 Task: Research Airbnb properties in Malard, Iran from 5th December, 2023 to 13th December, 2023 for 6 adults.3 bedrooms having 3 beds and 3 bathrooms. Property type can be house. Booking option can be shelf check-in. Look for 5 properties as per requirement.
Action: Mouse moved to (477, 100)
Screenshot: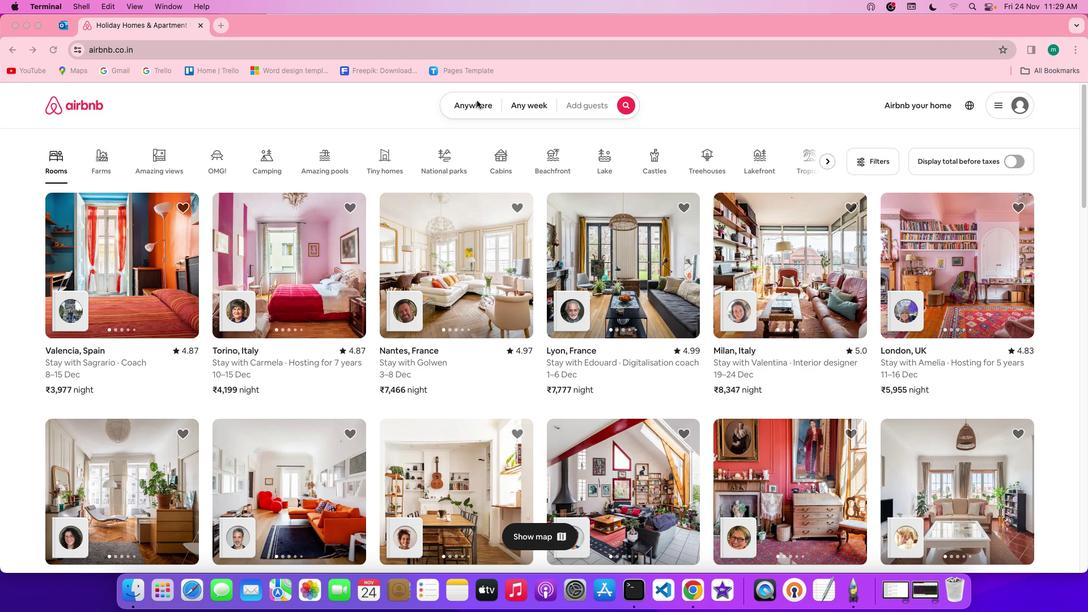 
Action: Mouse pressed left at (477, 100)
Screenshot: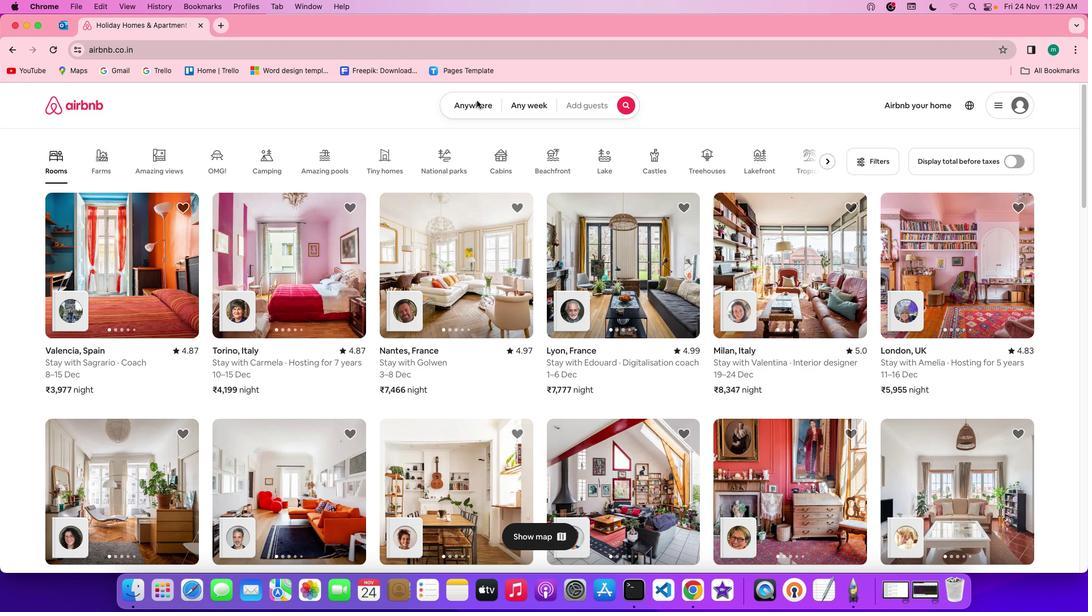 
Action: Mouse pressed left at (477, 100)
Screenshot: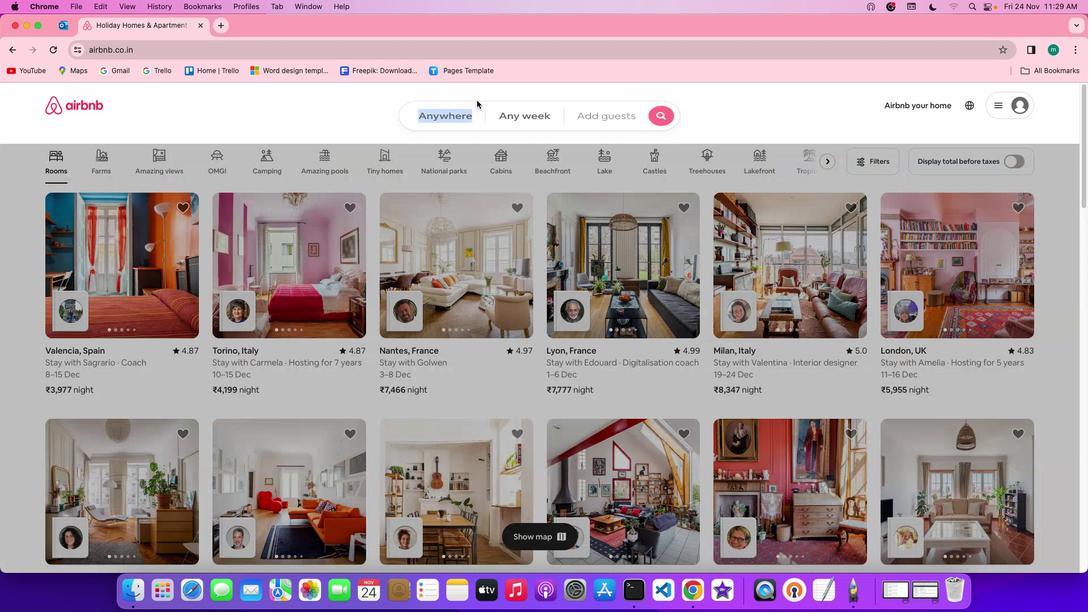 
Action: Mouse moved to (372, 150)
Screenshot: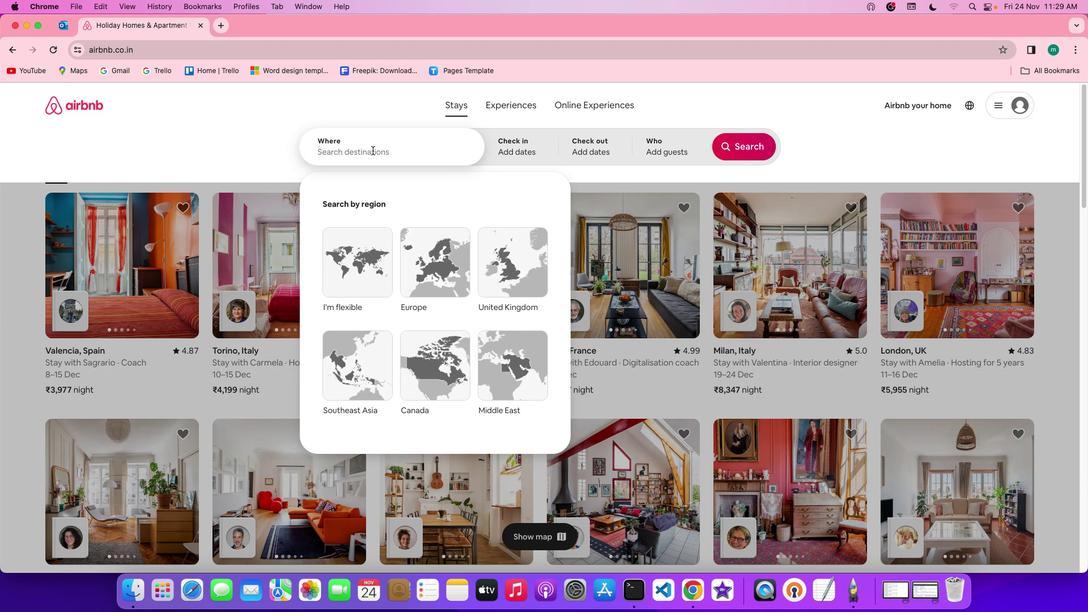 
Action: Mouse pressed left at (372, 150)
Screenshot: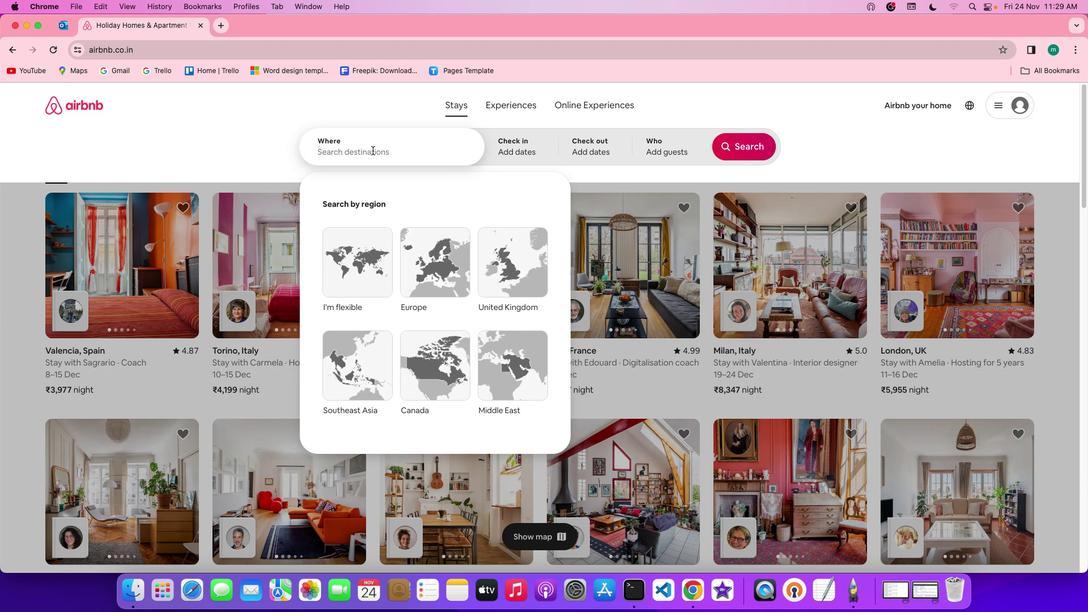 
Action: Key pressed Key.shift'M''a''l''a''r''d''.'Key.backspace','Key.spaceKey.shift'i''r''a''n'
Screenshot: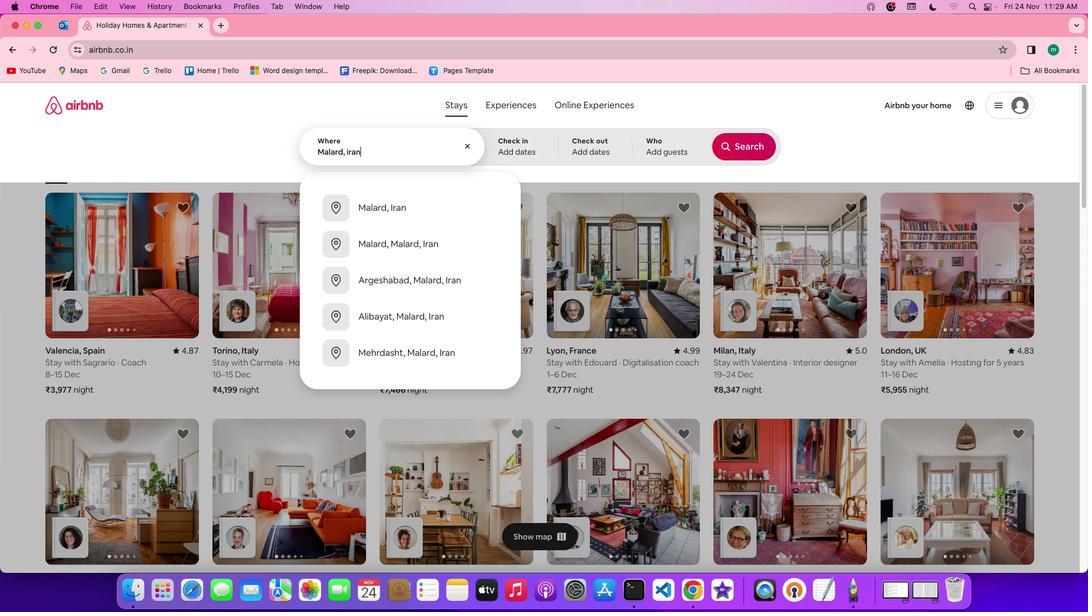 
Action: Mouse moved to (526, 140)
Screenshot: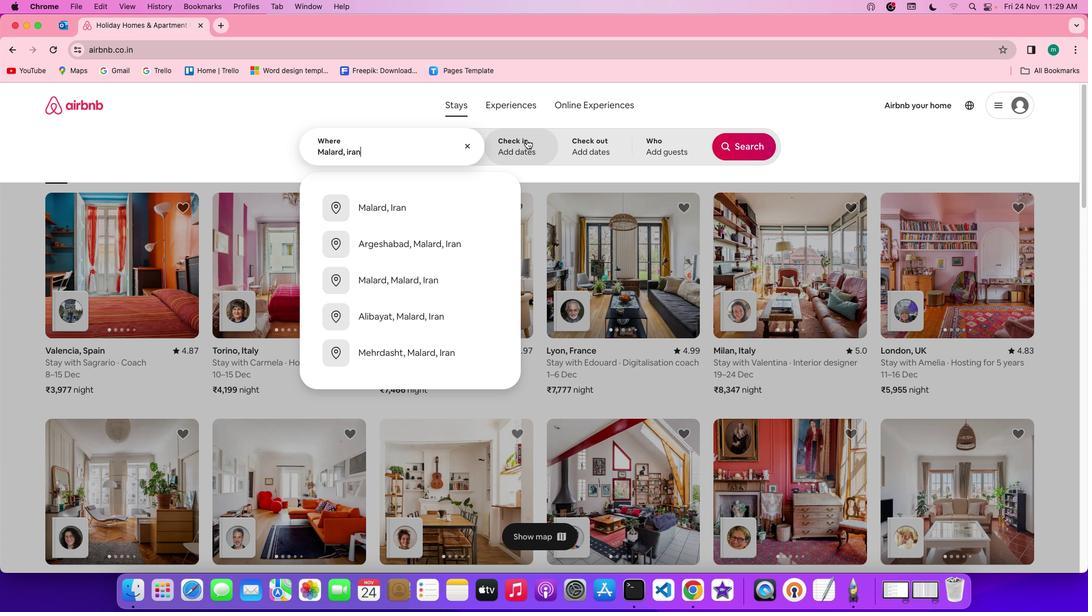
Action: Mouse pressed left at (526, 140)
Screenshot: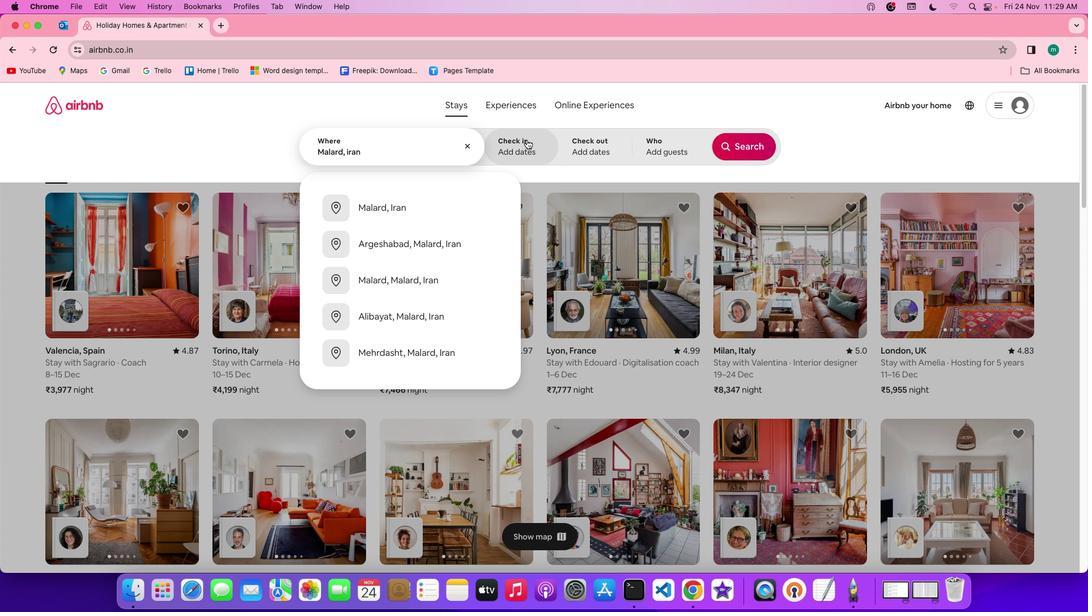 
Action: Mouse moved to (632, 315)
Screenshot: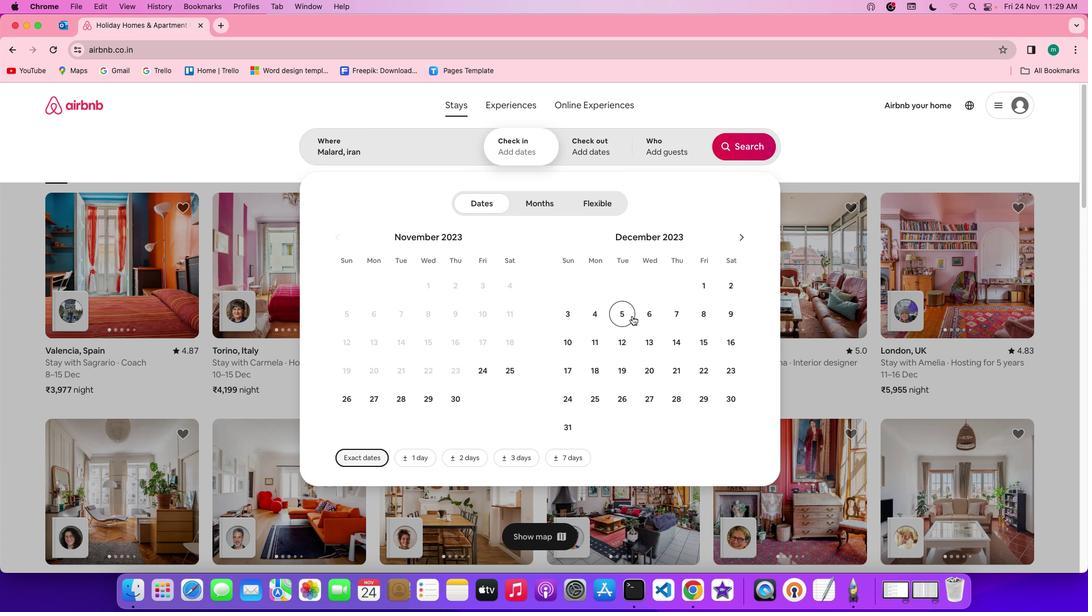 
Action: Mouse pressed left at (632, 315)
Screenshot: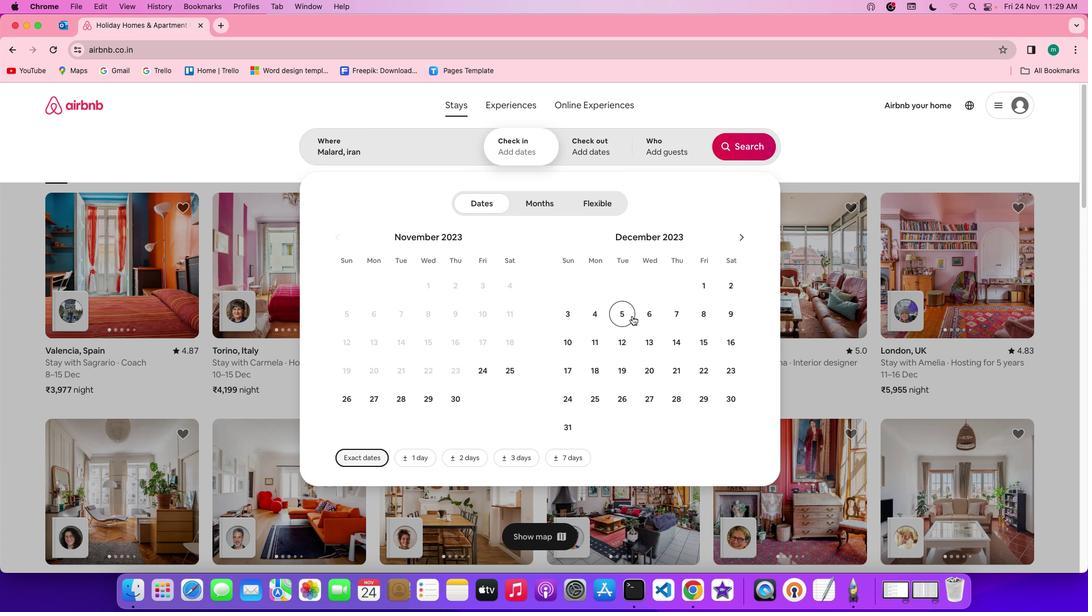 
Action: Mouse moved to (658, 345)
Screenshot: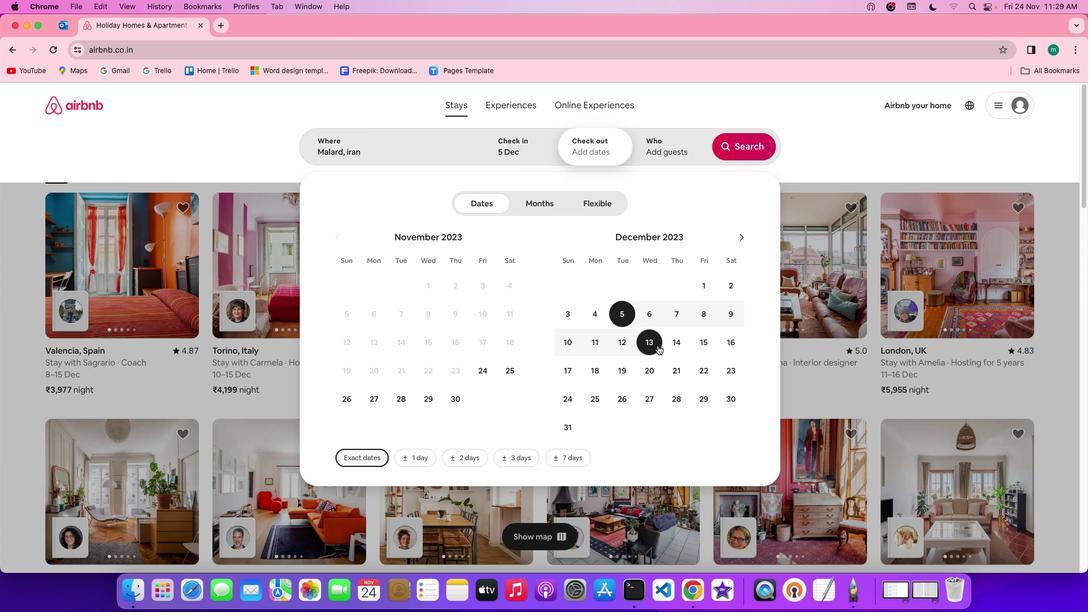 
Action: Mouse pressed left at (658, 345)
Screenshot: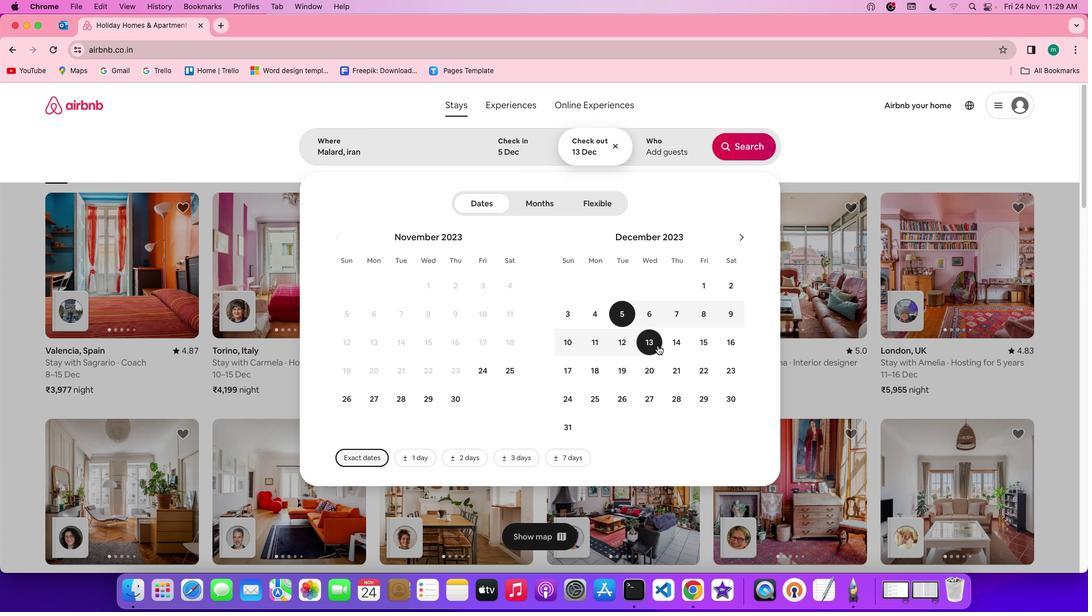 
Action: Mouse moved to (658, 144)
Screenshot: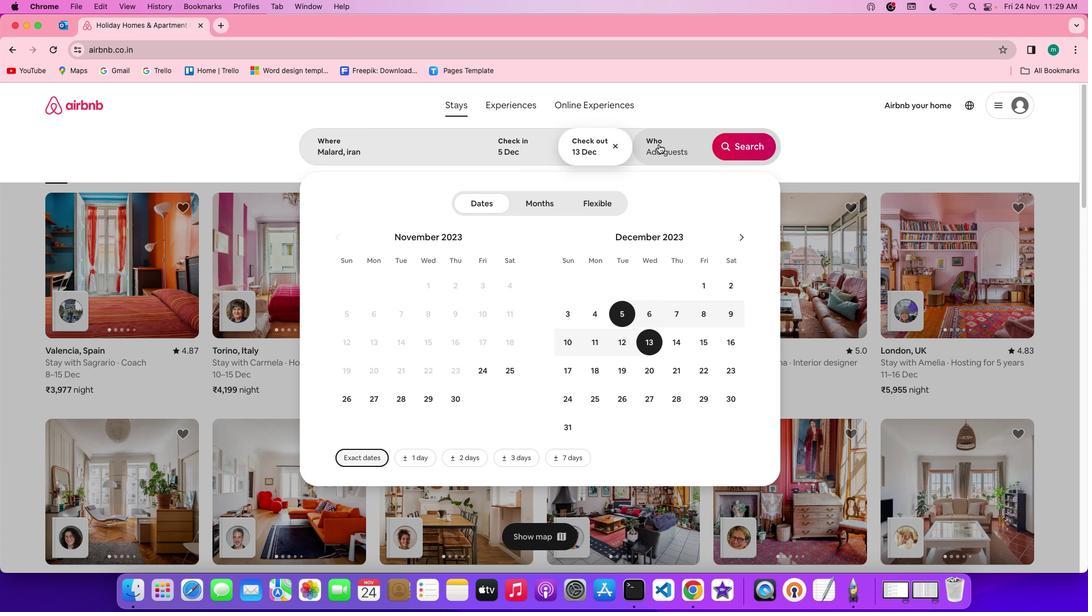 
Action: Mouse pressed left at (658, 144)
Screenshot: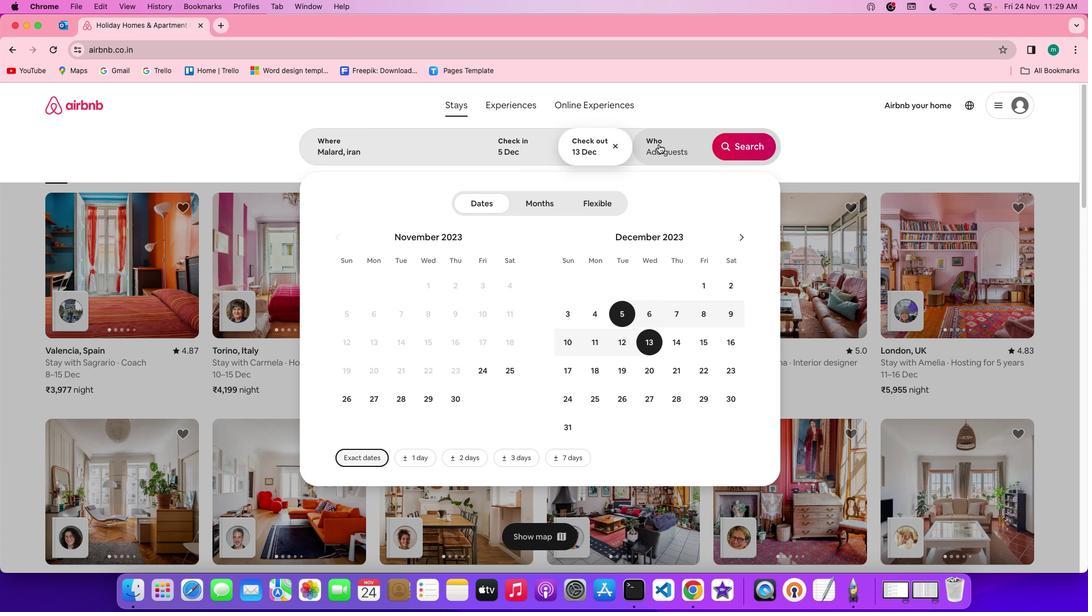 
Action: Mouse moved to (751, 208)
Screenshot: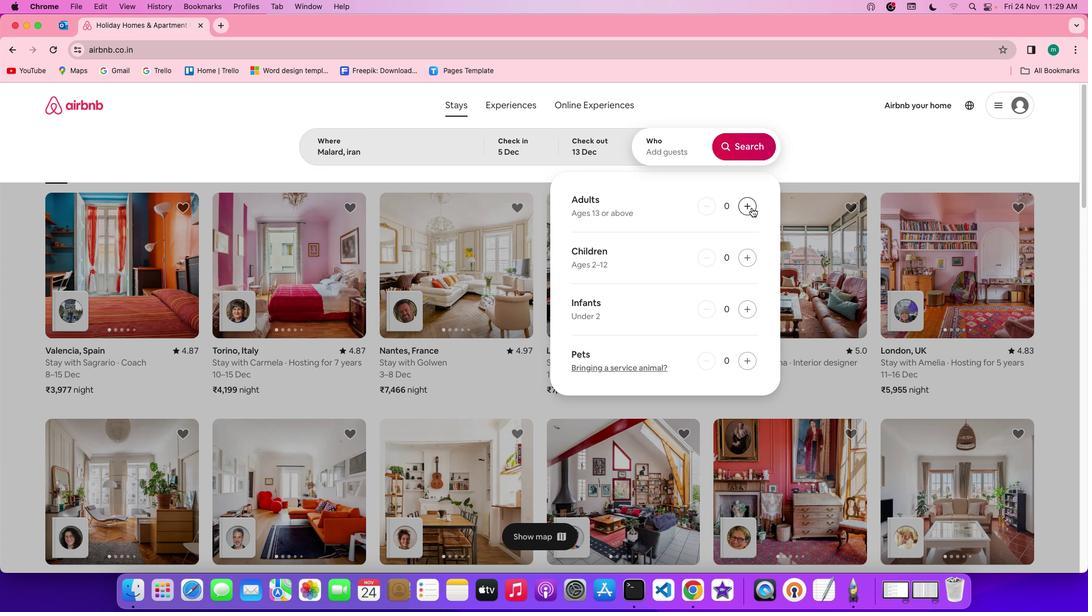 
Action: Mouse pressed left at (751, 208)
Screenshot: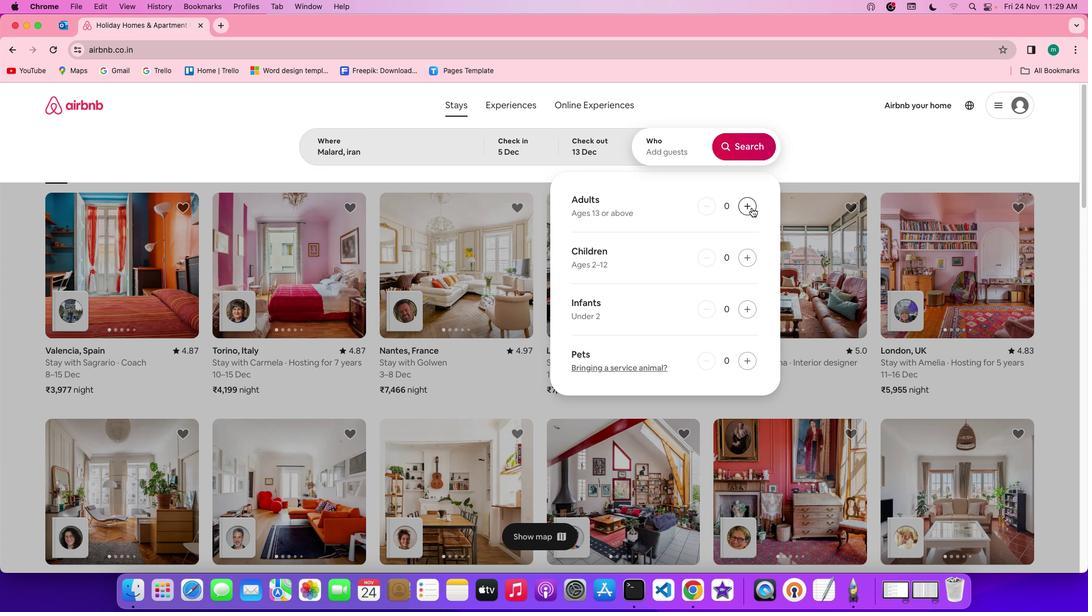 
Action: Mouse pressed left at (751, 208)
Screenshot: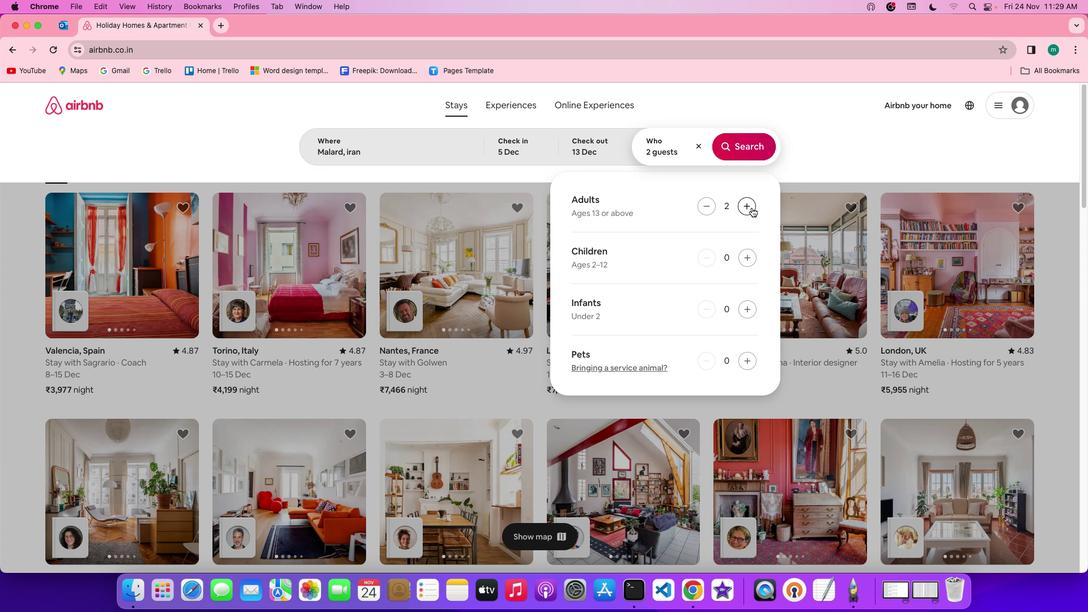 
Action: Mouse pressed left at (751, 208)
Screenshot: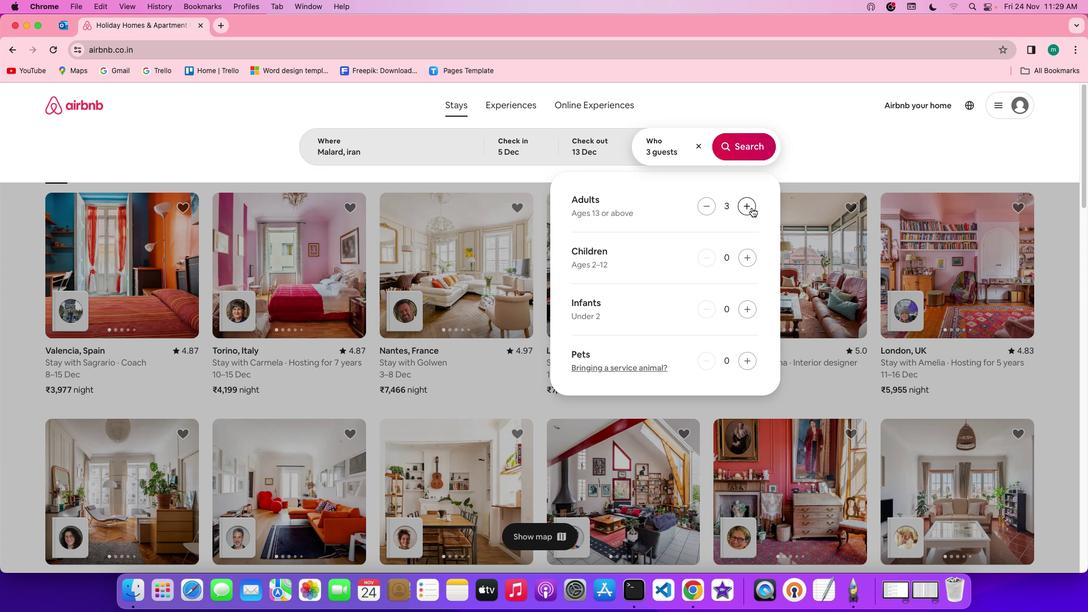
Action: Mouse pressed left at (751, 208)
Screenshot: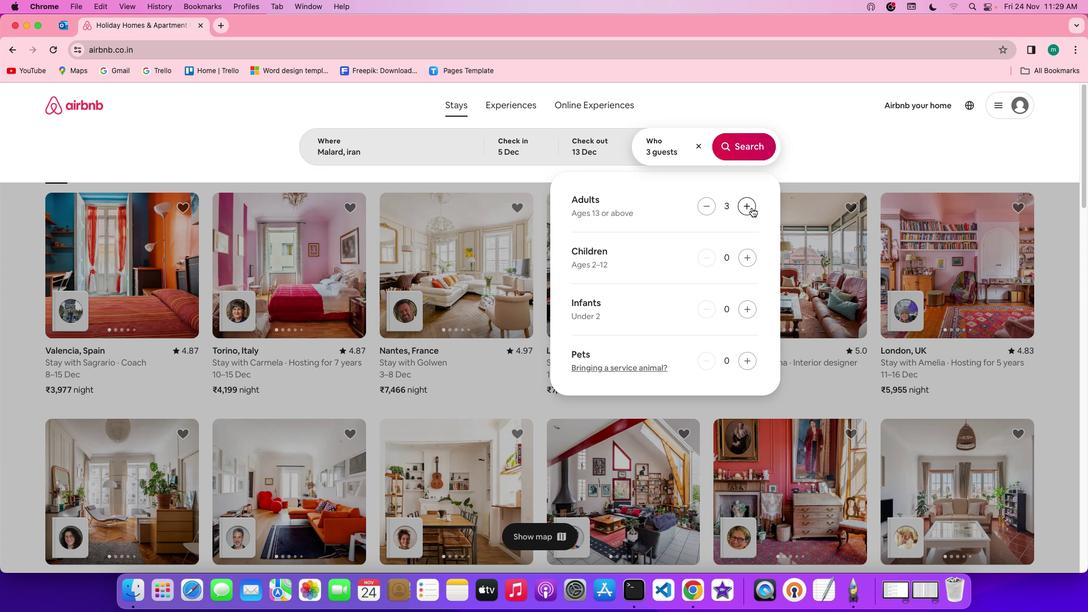
Action: Mouse pressed left at (751, 208)
Screenshot: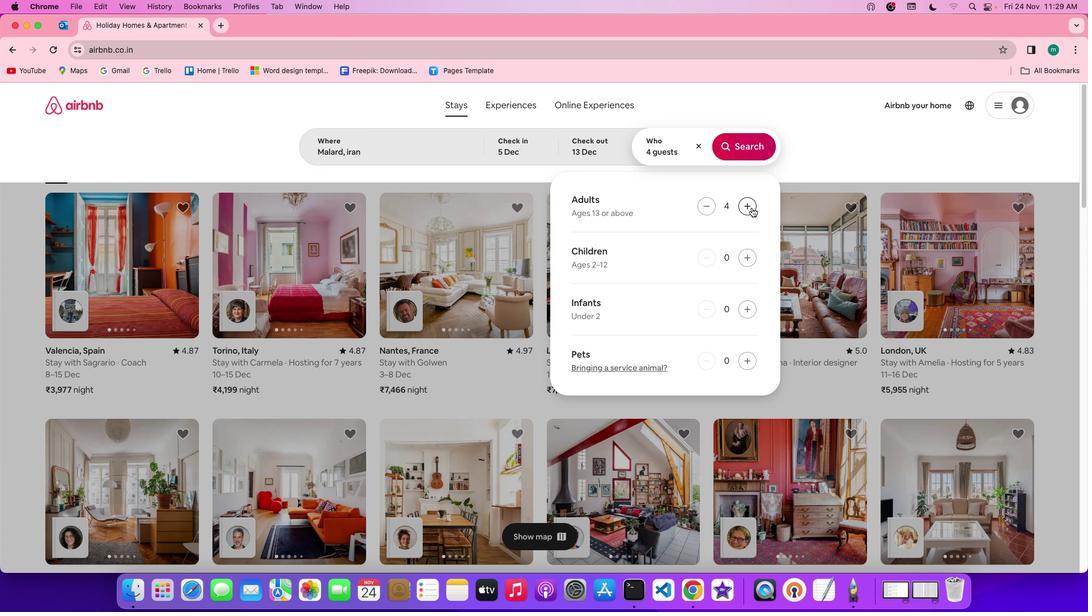 
Action: Mouse pressed left at (751, 208)
Screenshot: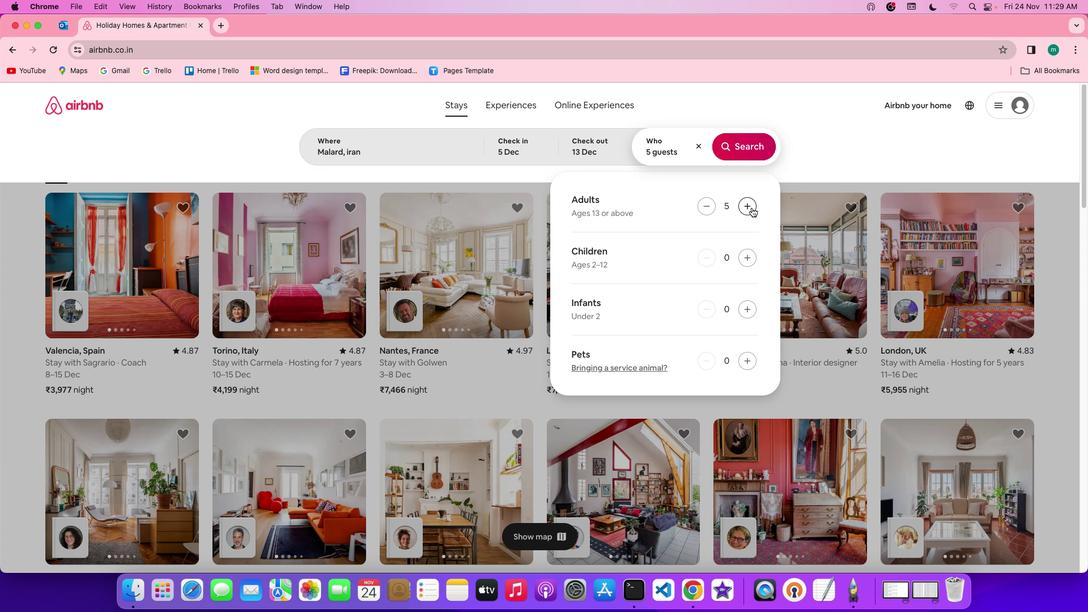
Action: Mouse moved to (744, 142)
Screenshot: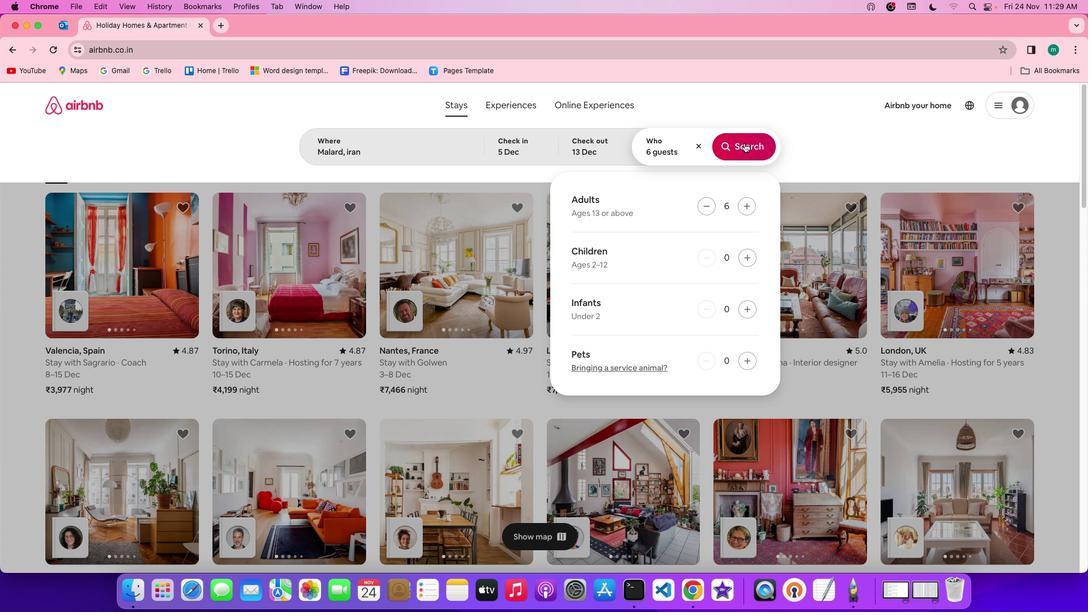 
Action: Mouse pressed left at (744, 142)
Screenshot: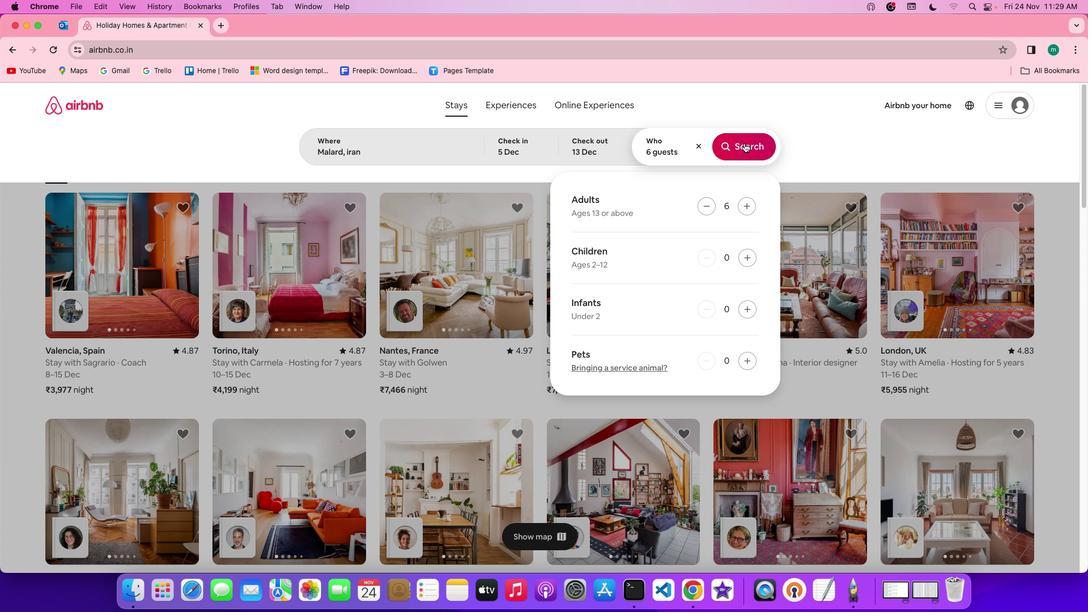 
Action: Mouse moved to (907, 150)
Screenshot: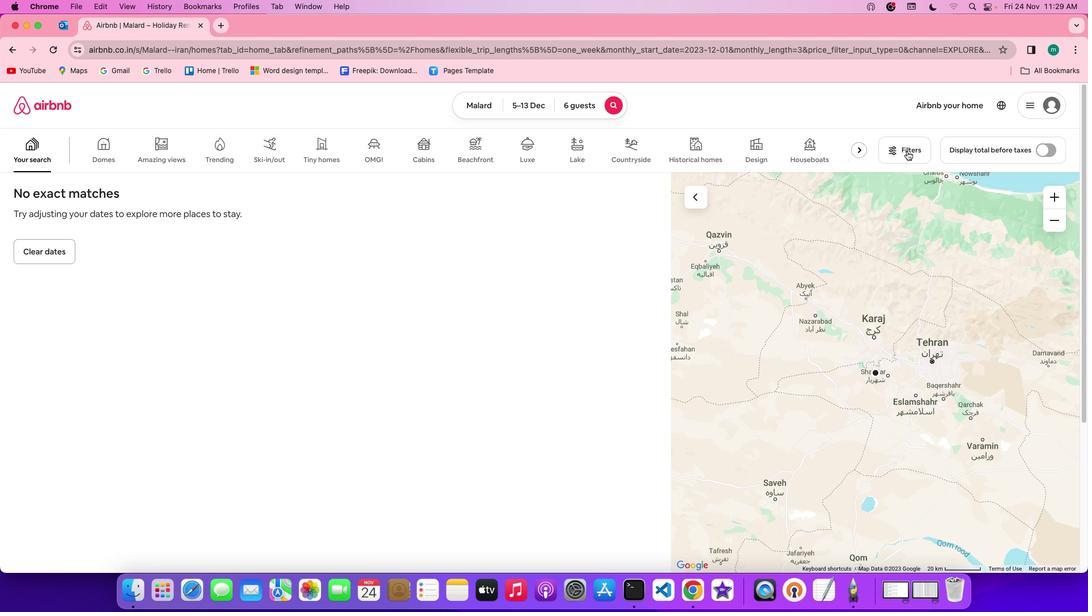 
Action: Mouse pressed left at (907, 150)
Screenshot: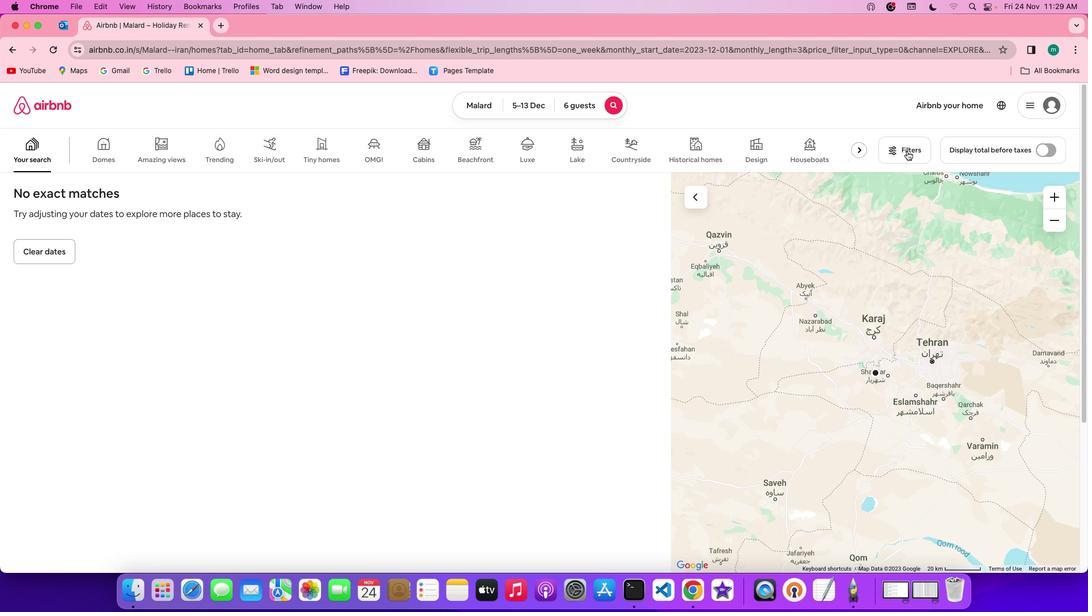 
Action: Mouse moved to (670, 364)
Screenshot: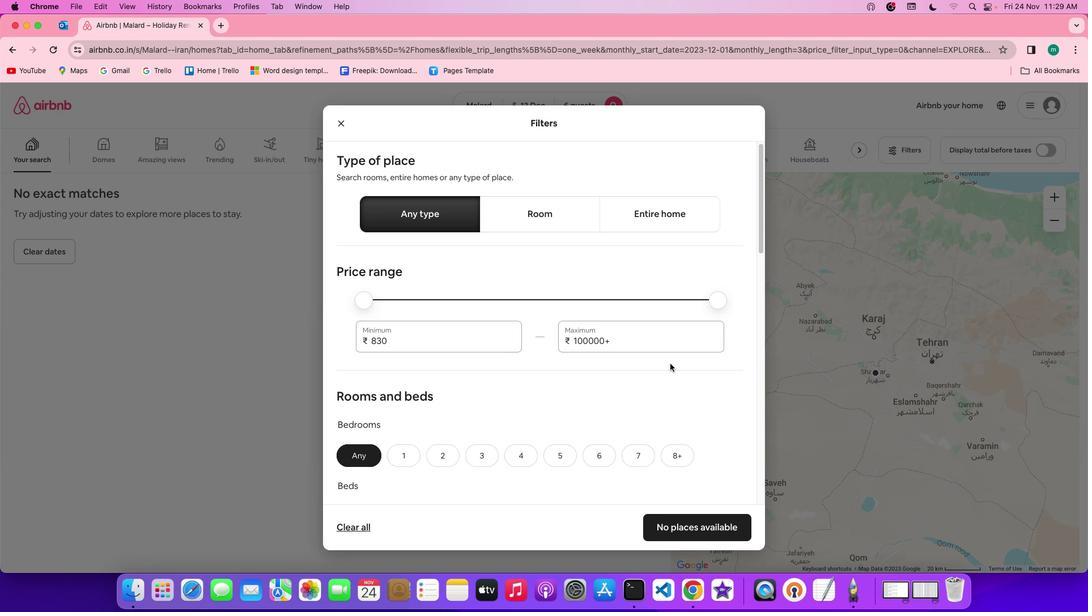 
Action: Mouse scrolled (670, 364) with delta (0, 0)
Screenshot: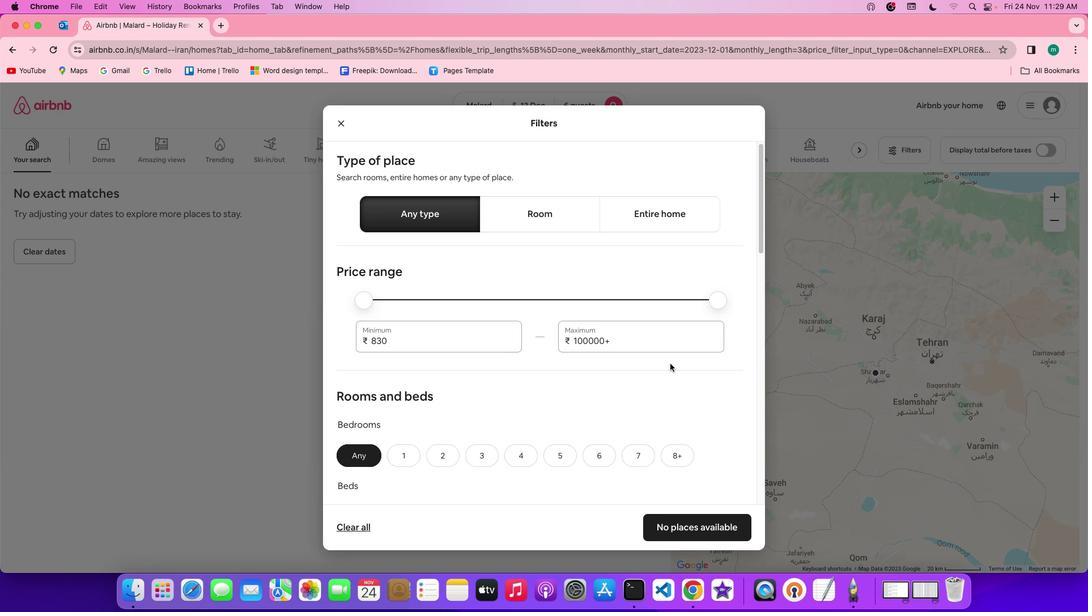 
Action: Mouse moved to (670, 364)
Screenshot: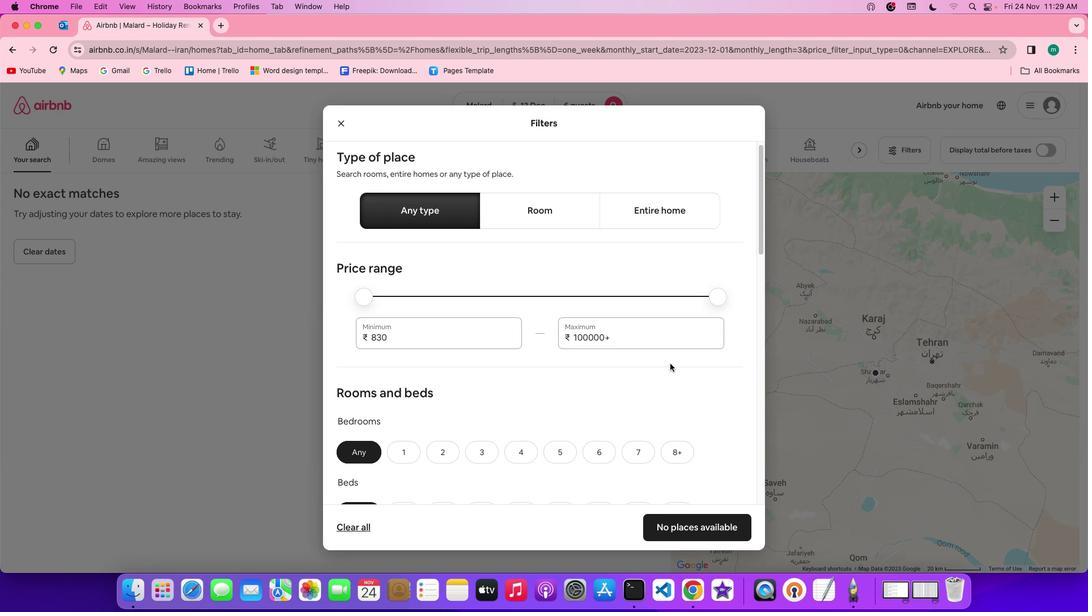 
Action: Mouse scrolled (670, 364) with delta (0, 0)
Screenshot: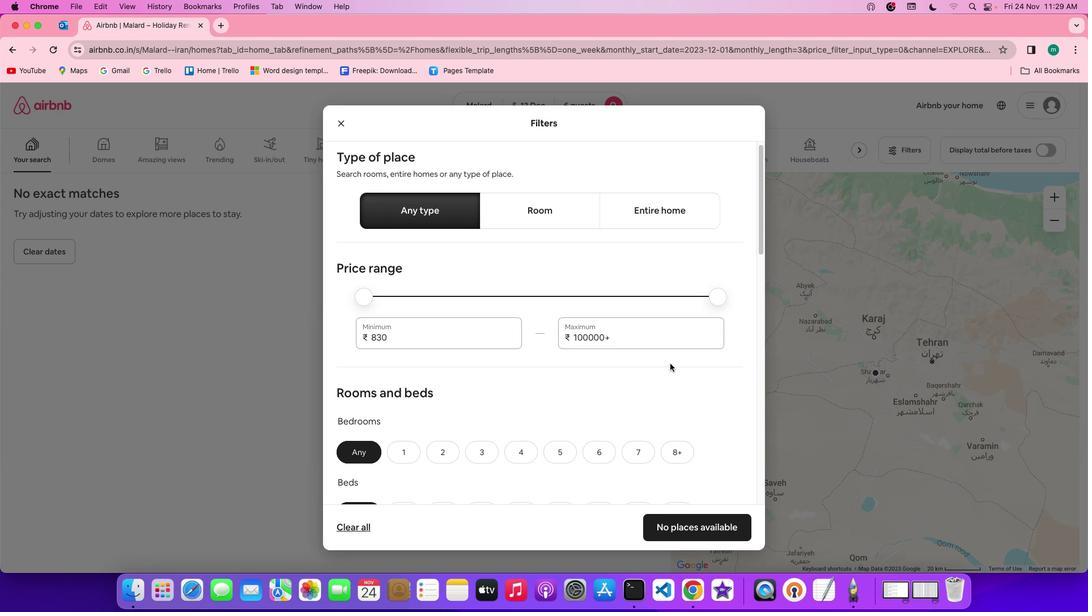 
Action: Mouse scrolled (670, 364) with delta (0, -1)
Screenshot: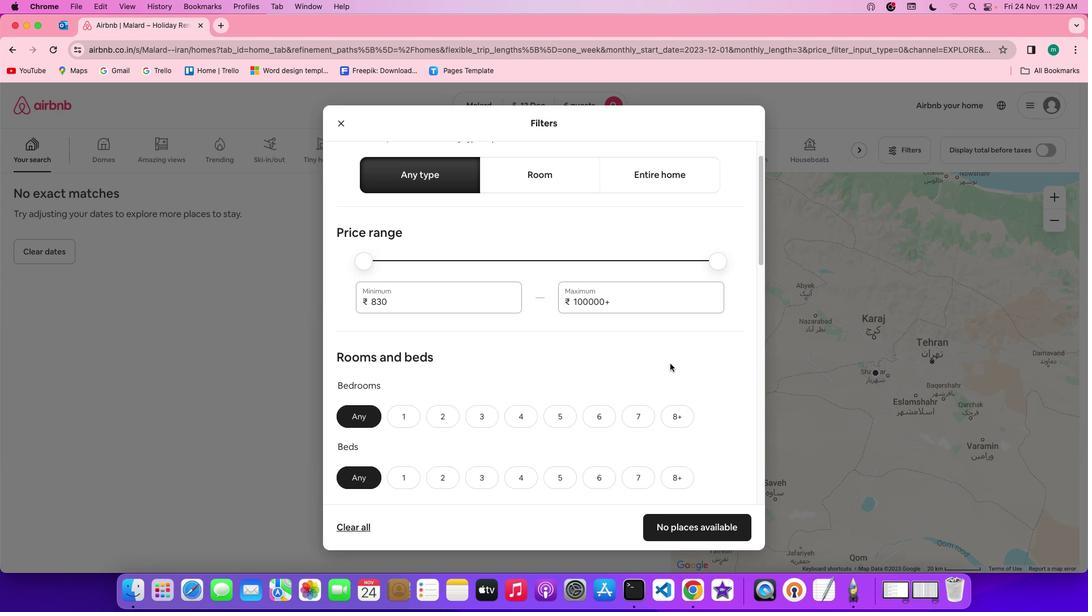 
Action: Mouse scrolled (670, 364) with delta (0, -2)
Screenshot: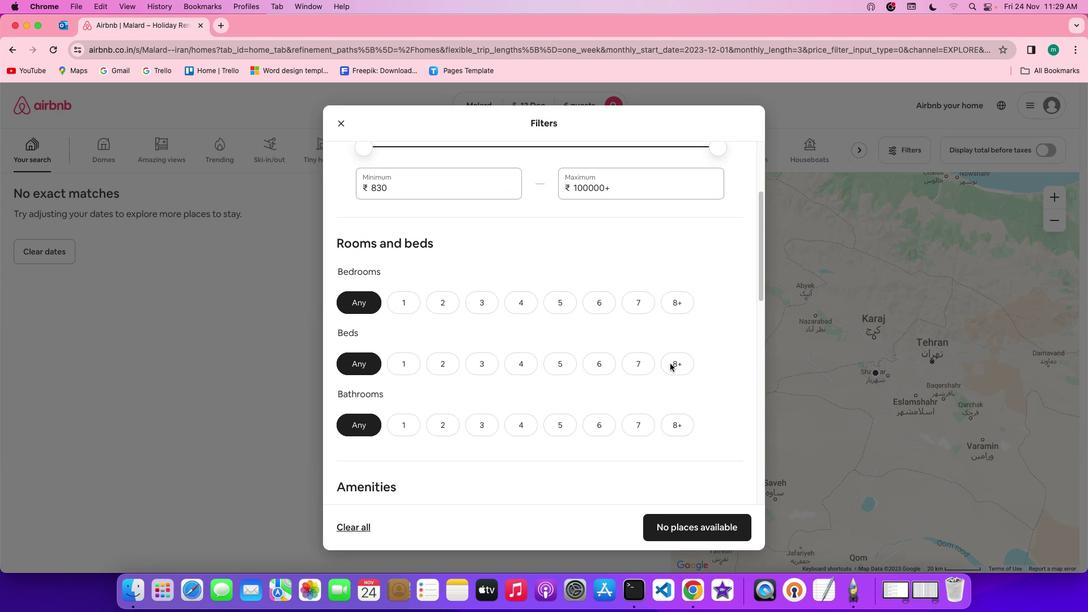 
Action: Mouse scrolled (670, 364) with delta (0, -1)
Screenshot: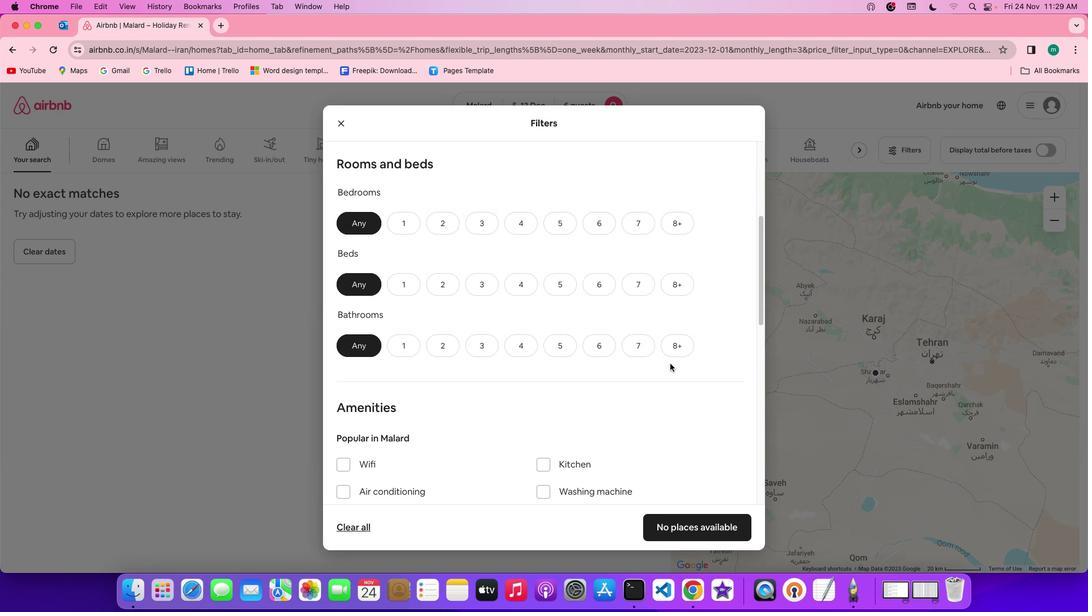 
Action: Mouse moved to (488, 187)
Screenshot: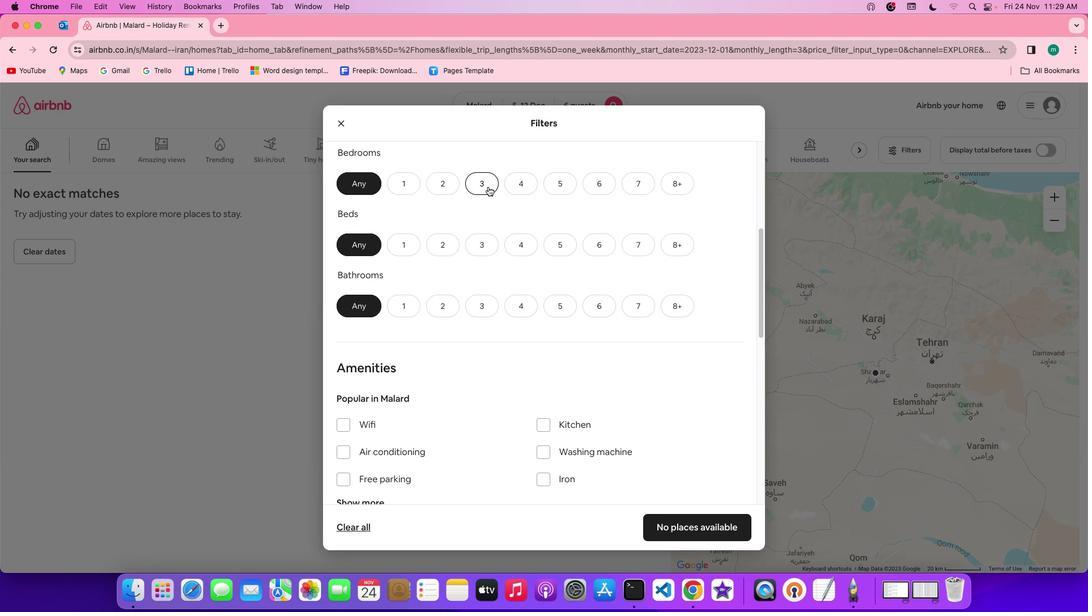 
Action: Mouse pressed left at (488, 187)
Screenshot: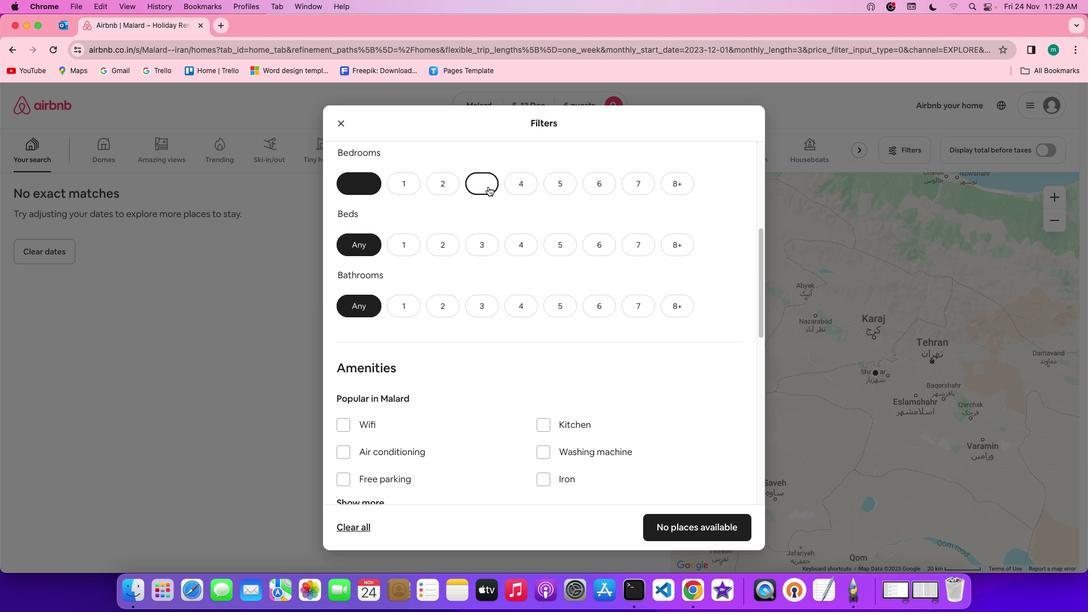 
Action: Mouse moved to (483, 241)
Screenshot: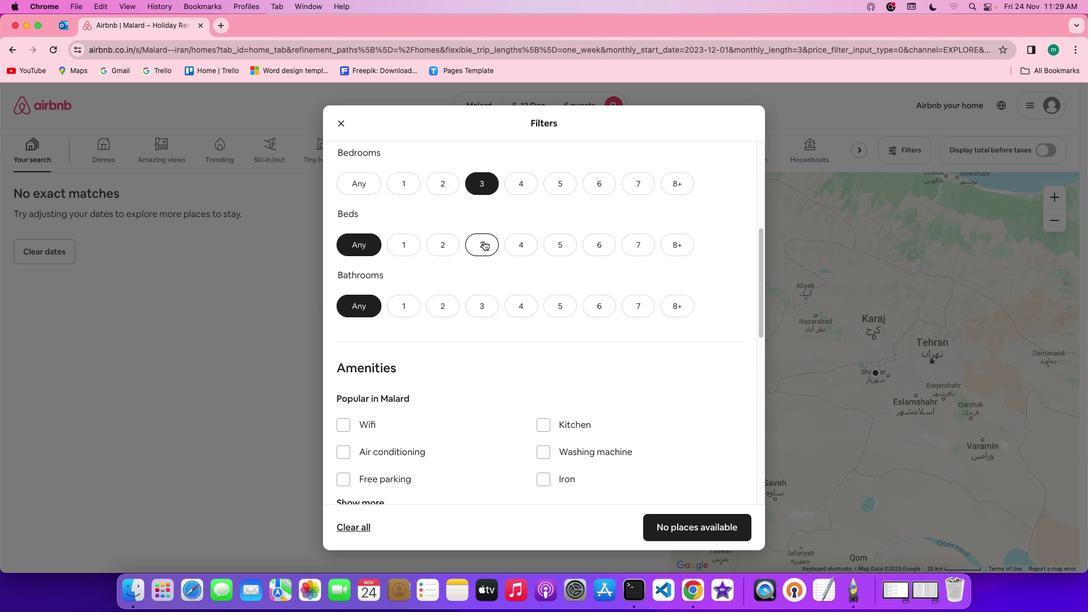 
Action: Mouse pressed left at (483, 241)
Screenshot: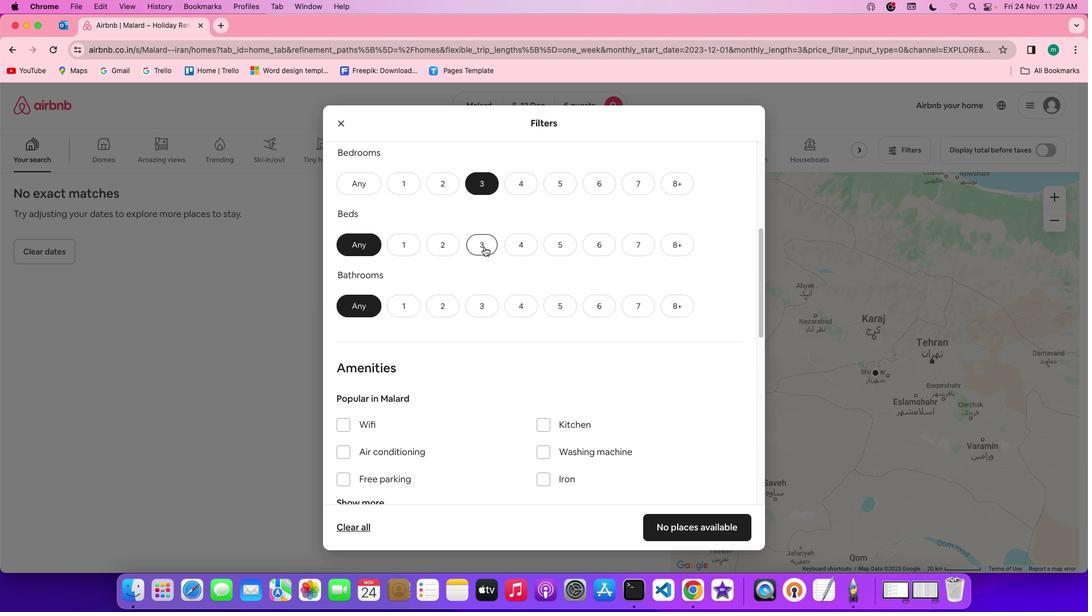 
Action: Mouse moved to (487, 311)
Screenshot: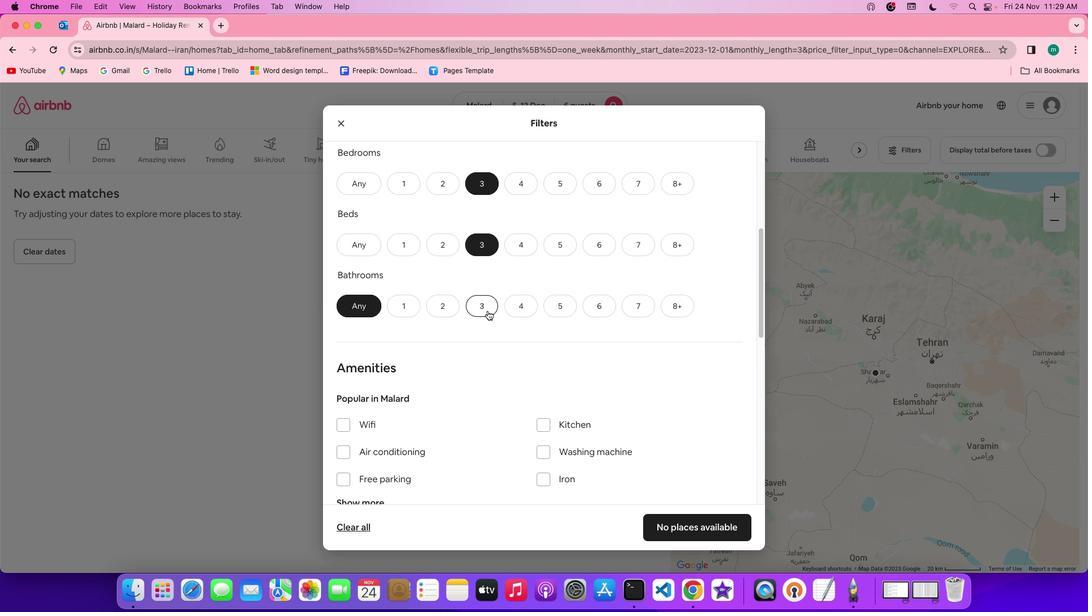 
Action: Mouse pressed left at (487, 311)
Screenshot: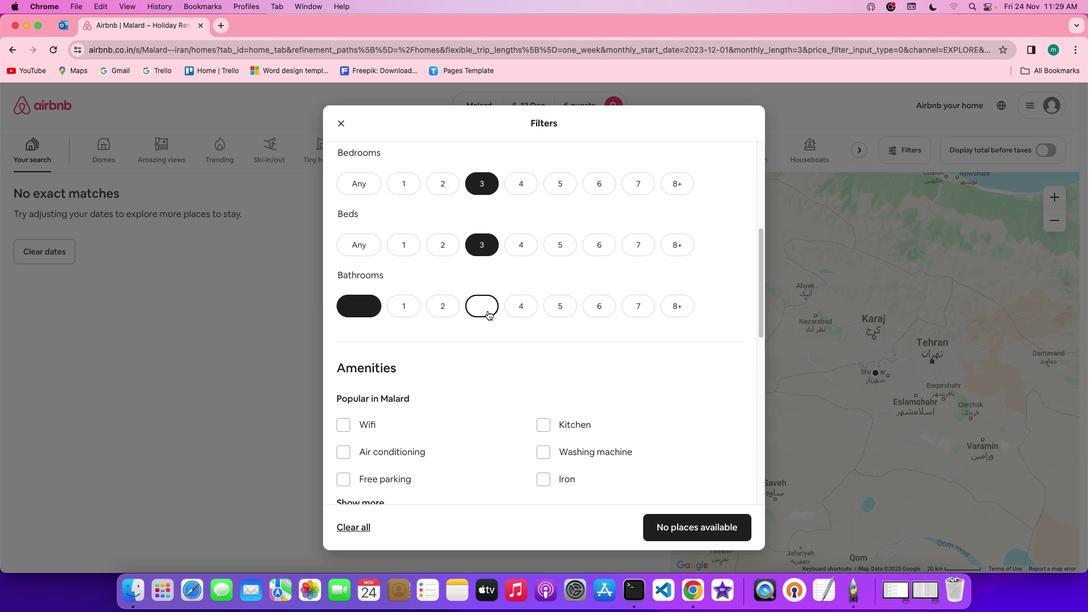 
Action: Mouse moved to (645, 340)
Screenshot: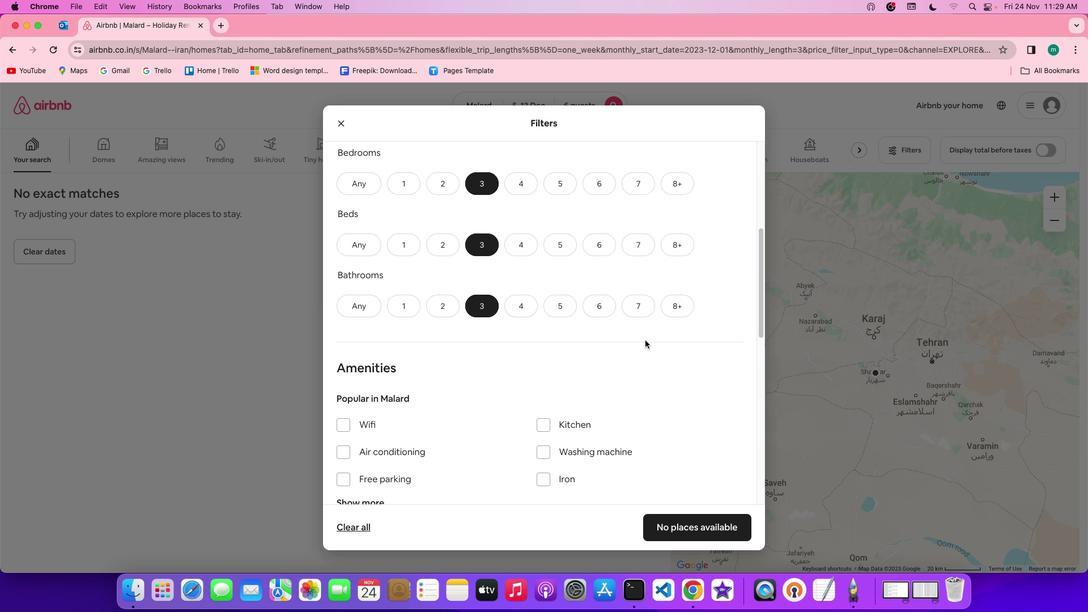
Action: Mouse scrolled (645, 340) with delta (0, 0)
Screenshot: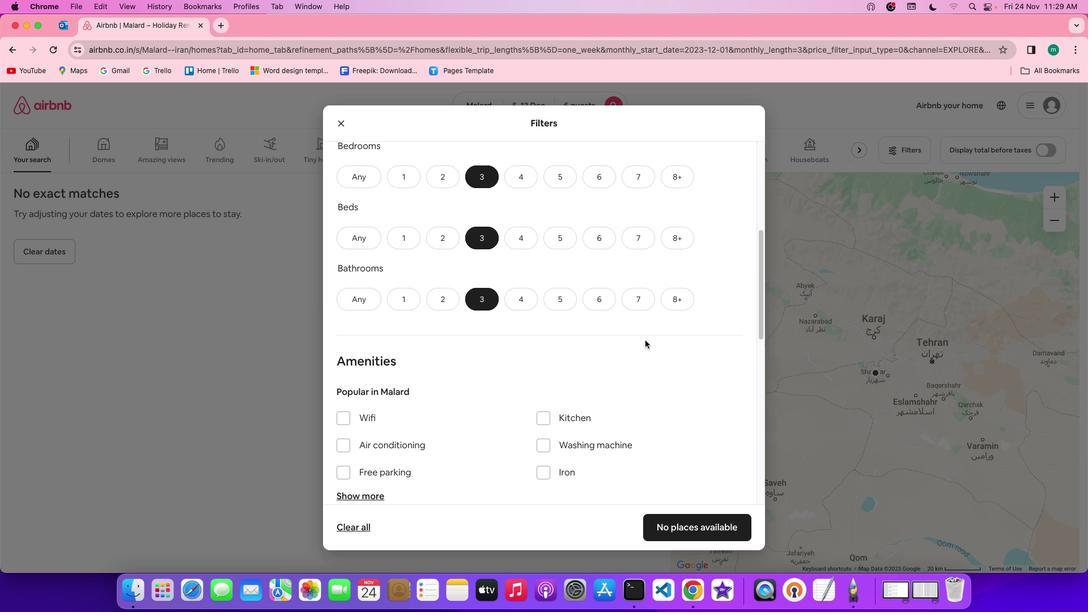 
Action: Mouse scrolled (645, 340) with delta (0, 0)
Screenshot: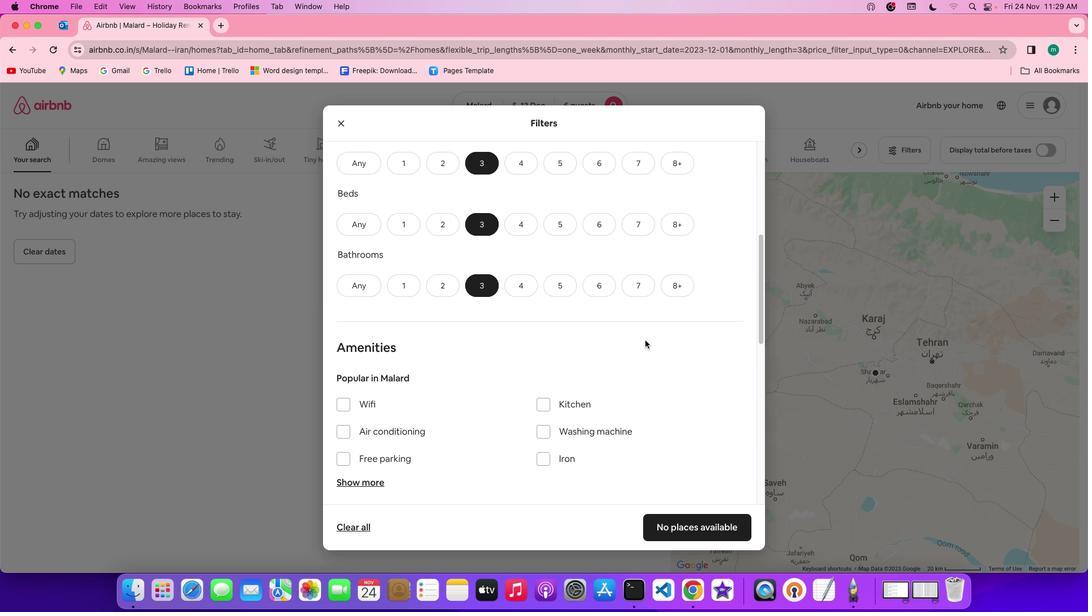 
Action: Mouse scrolled (645, 340) with delta (0, -1)
Screenshot: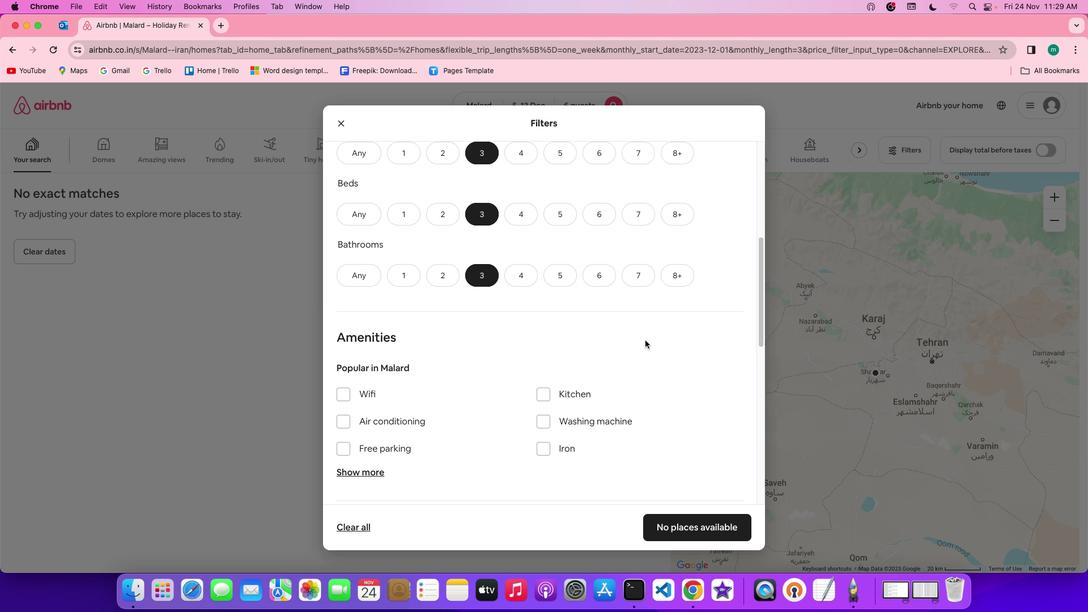 
Action: Mouse scrolled (645, 340) with delta (0, -1)
Screenshot: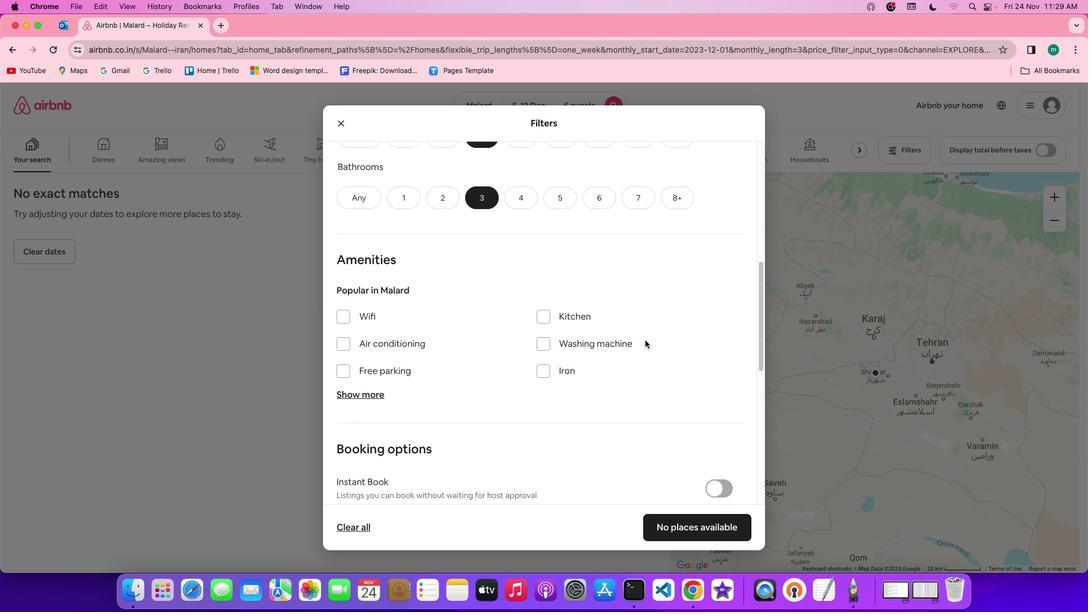 
Action: Mouse scrolled (645, 340) with delta (0, 0)
Screenshot: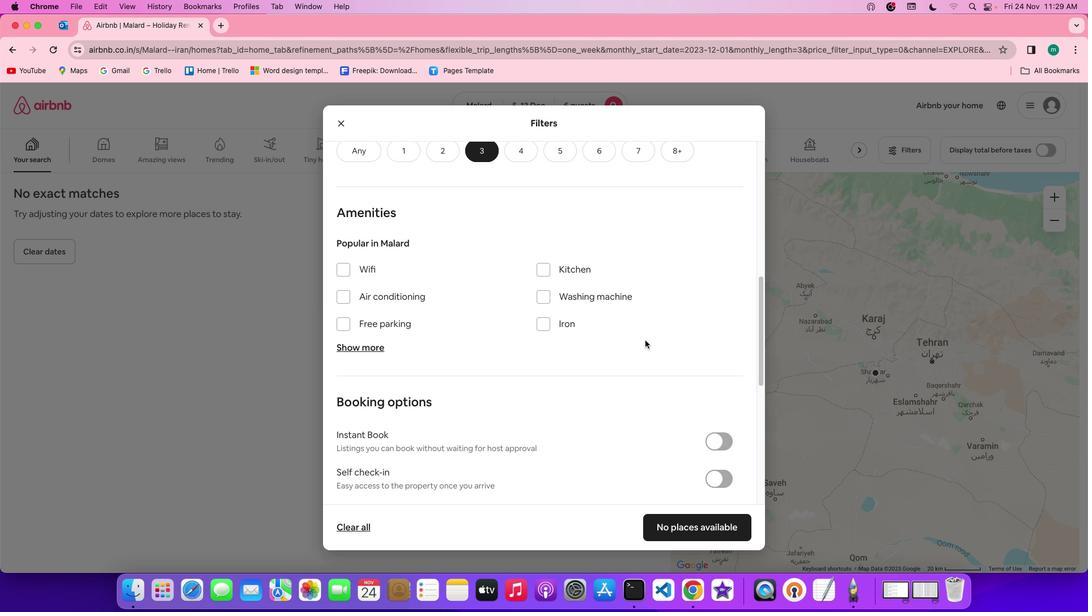 
Action: Mouse scrolled (645, 340) with delta (0, 0)
Screenshot: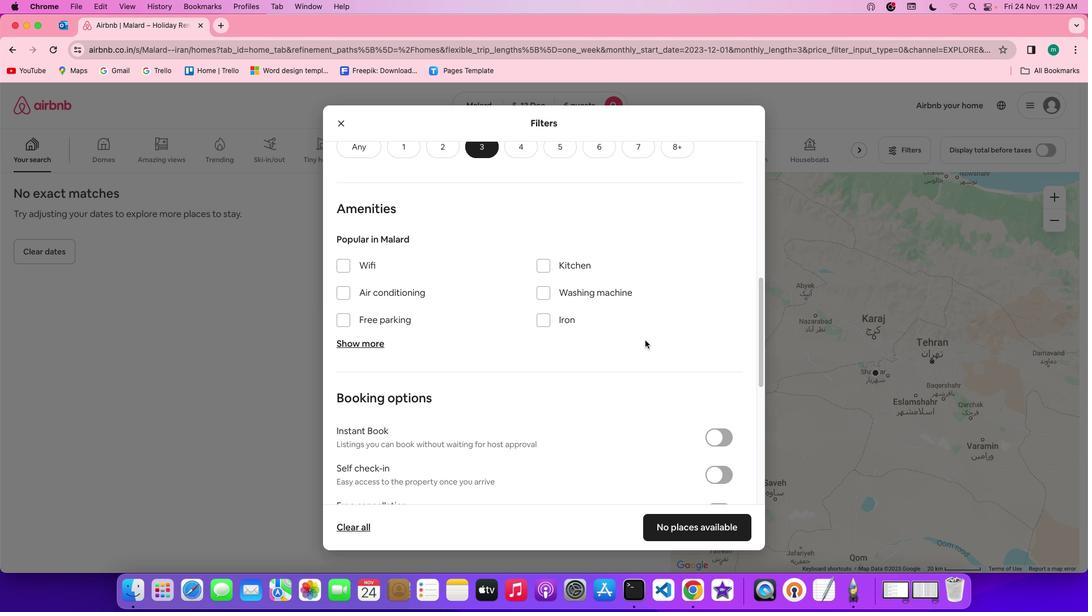 
Action: Mouse scrolled (645, 340) with delta (0, 0)
Screenshot: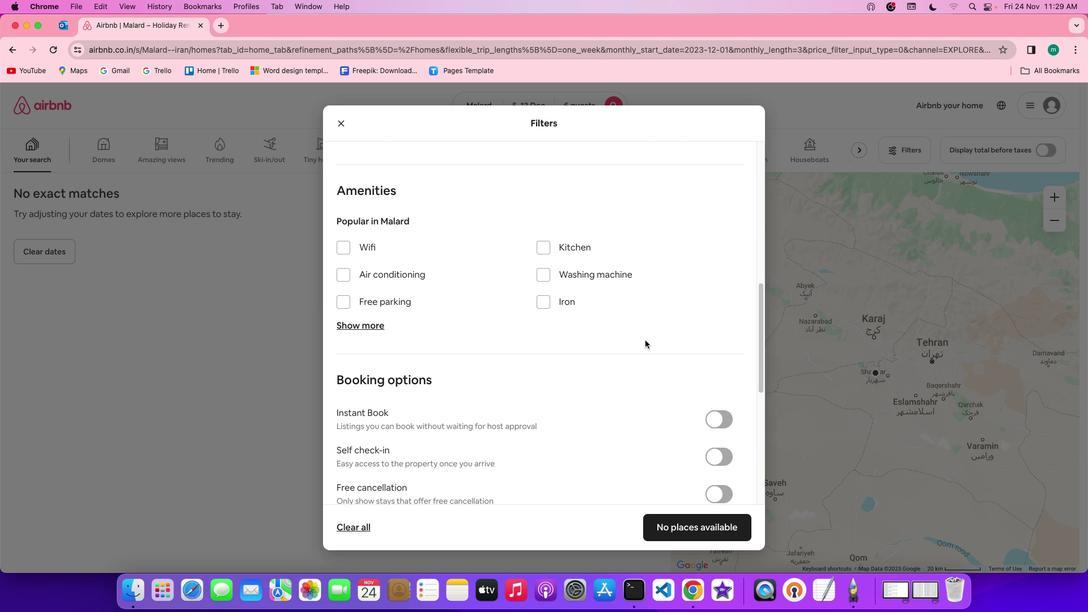 
Action: Mouse scrolled (645, 340) with delta (0, 0)
Screenshot: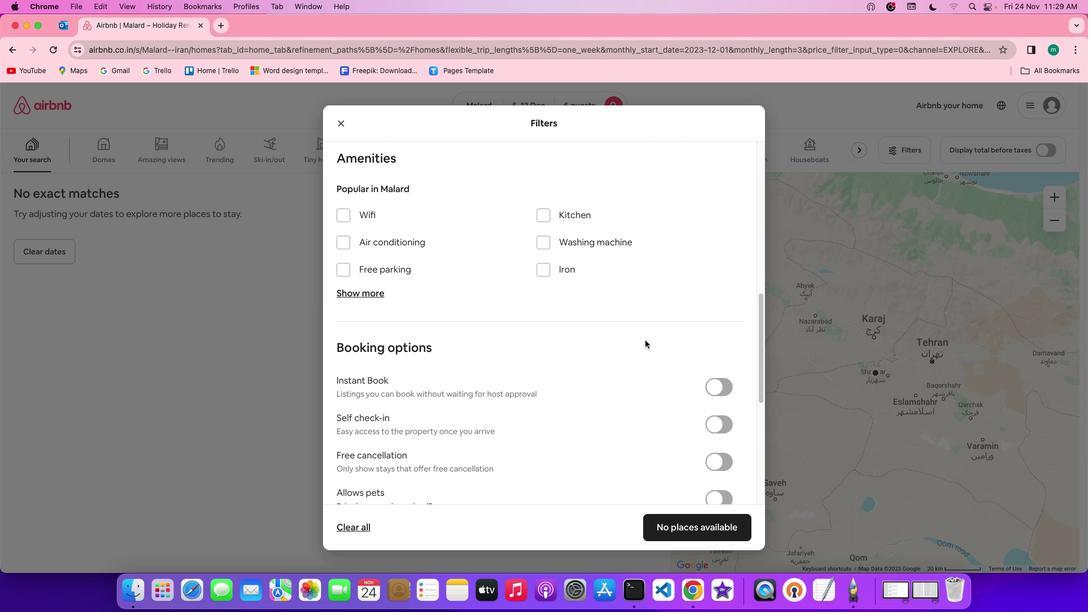 
Action: Mouse moved to (641, 335)
Screenshot: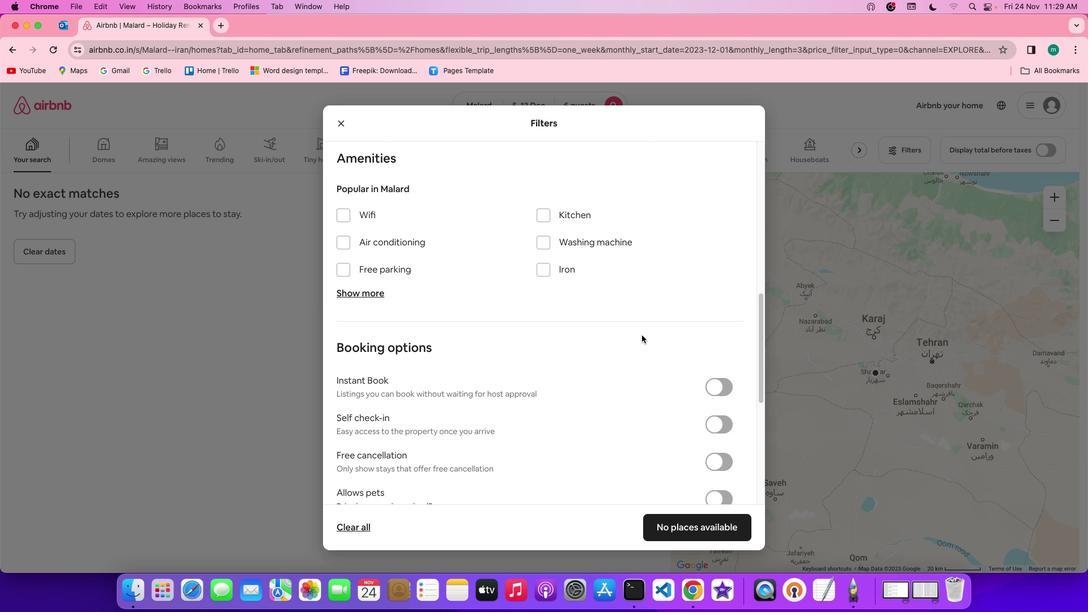 
Action: Mouse scrolled (641, 335) with delta (0, 0)
Screenshot: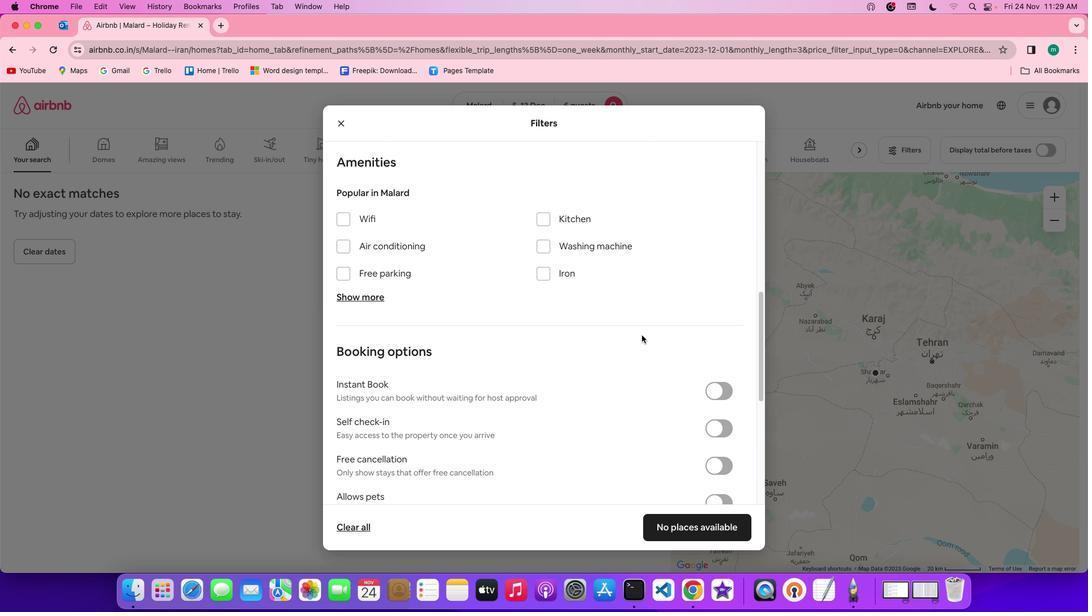 
Action: Mouse scrolled (641, 335) with delta (0, 0)
Screenshot: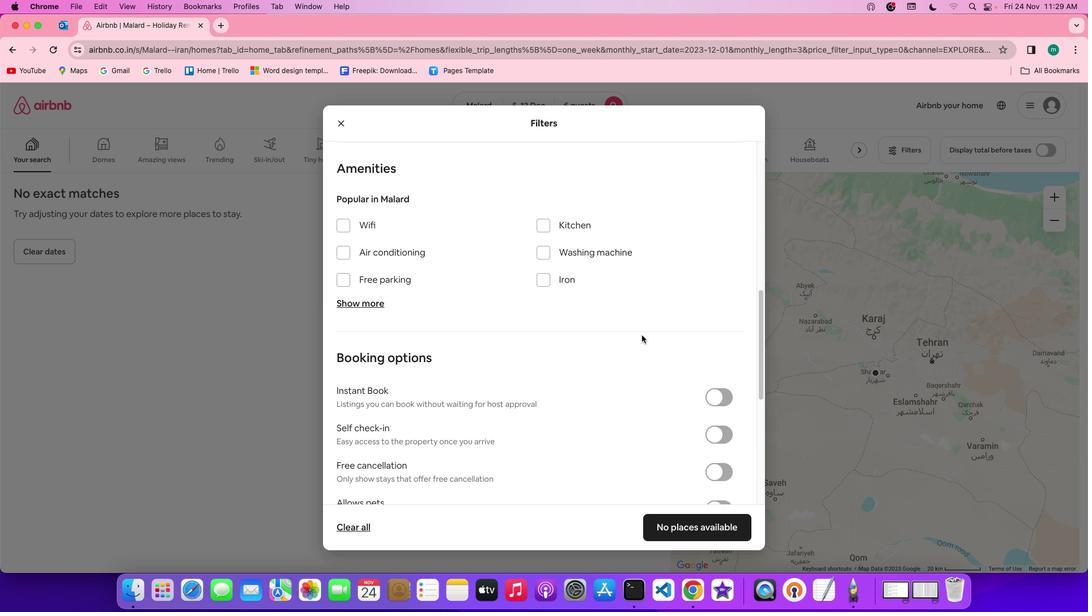 
Action: Mouse scrolled (641, 335) with delta (0, 1)
Screenshot: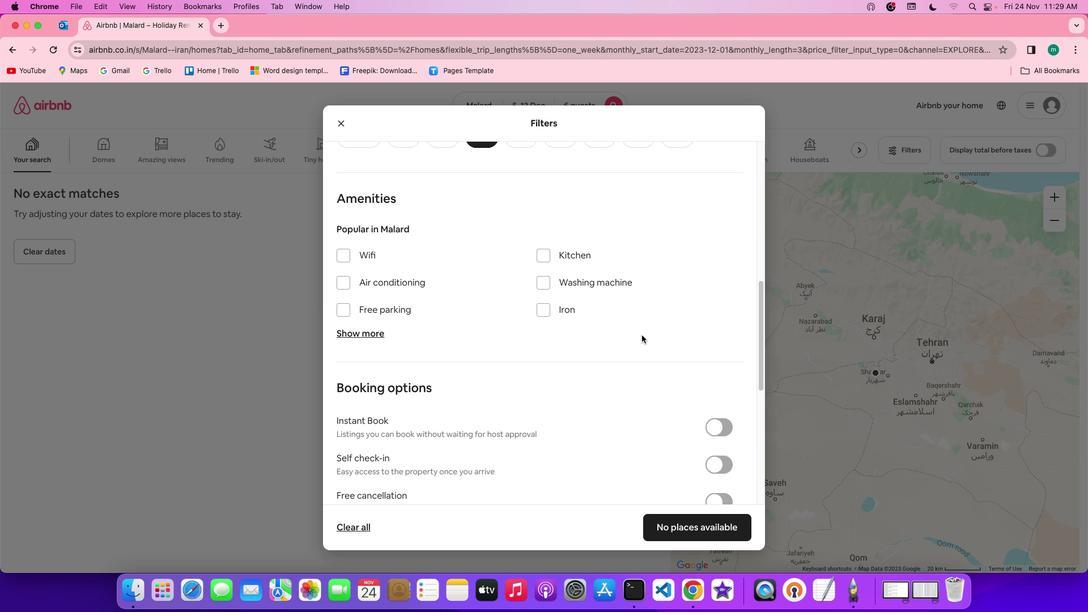 
Action: Mouse scrolled (641, 335) with delta (0, 0)
Screenshot: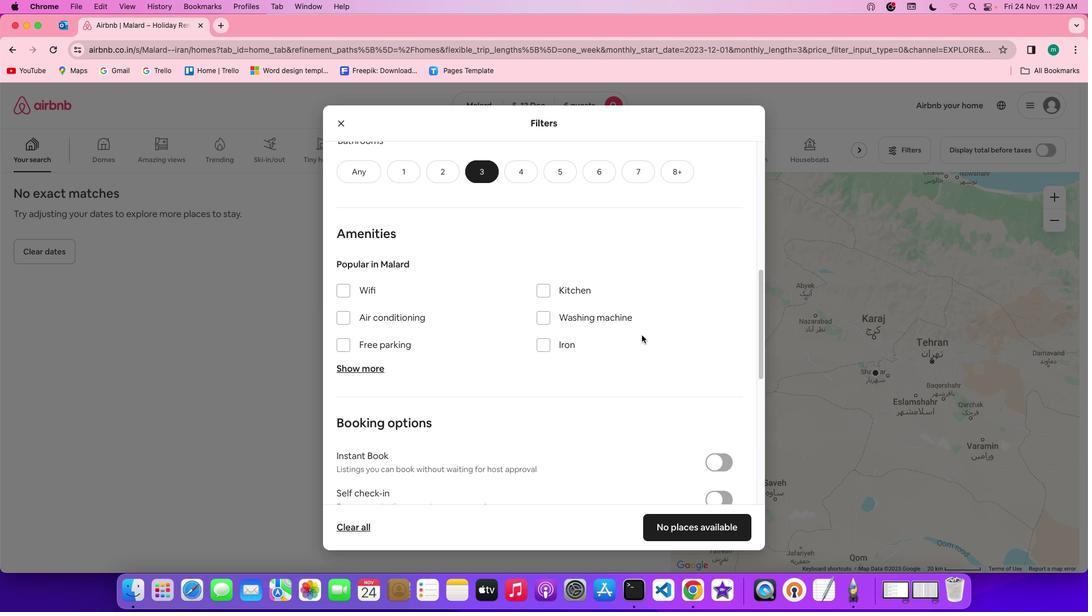 
Action: Mouse scrolled (641, 335) with delta (0, 0)
Screenshot: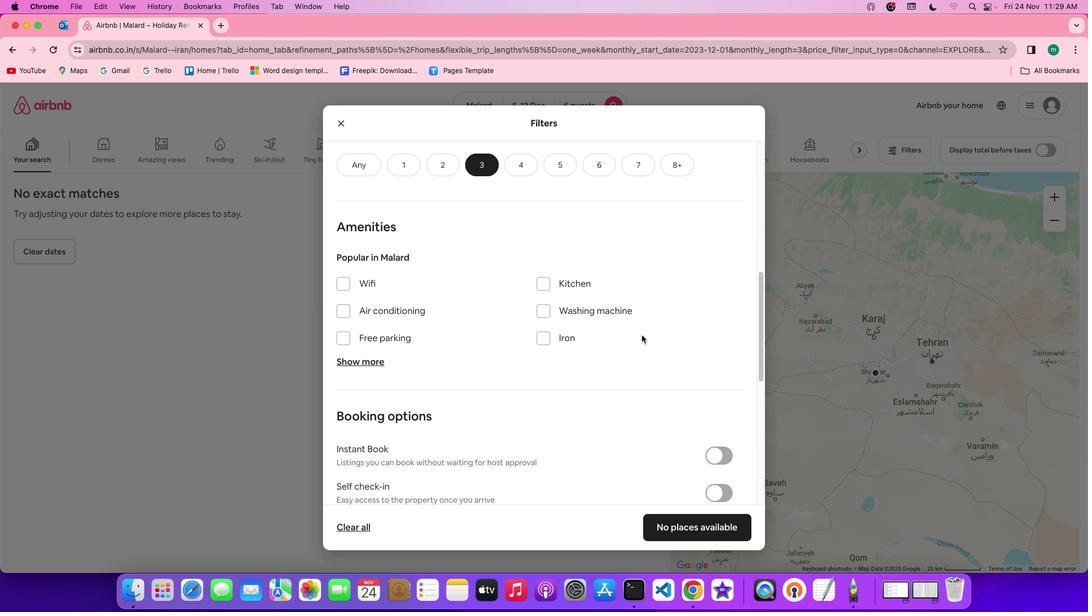 
Action: Mouse scrolled (641, 335) with delta (0, 0)
Screenshot: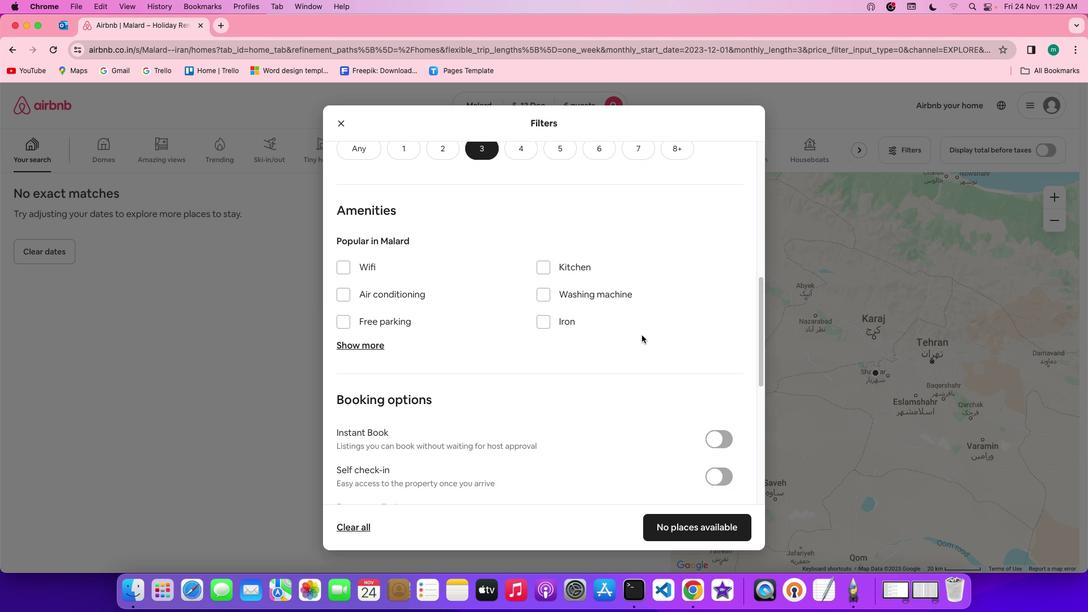 
Action: Mouse scrolled (641, 335) with delta (0, 0)
Screenshot: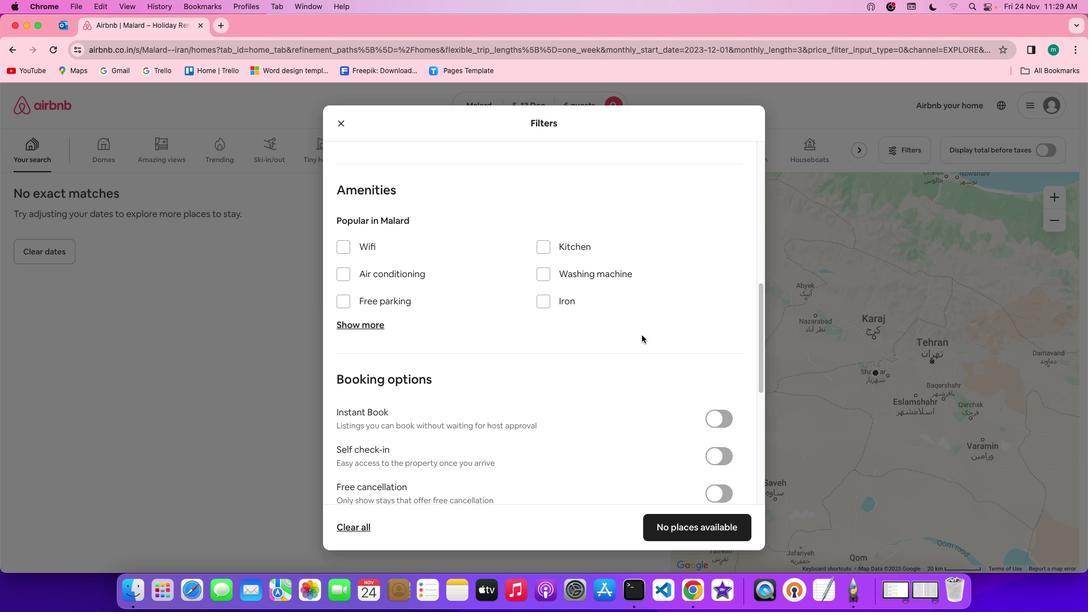 
Action: Mouse scrolled (641, 335) with delta (0, 0)
Screenshot: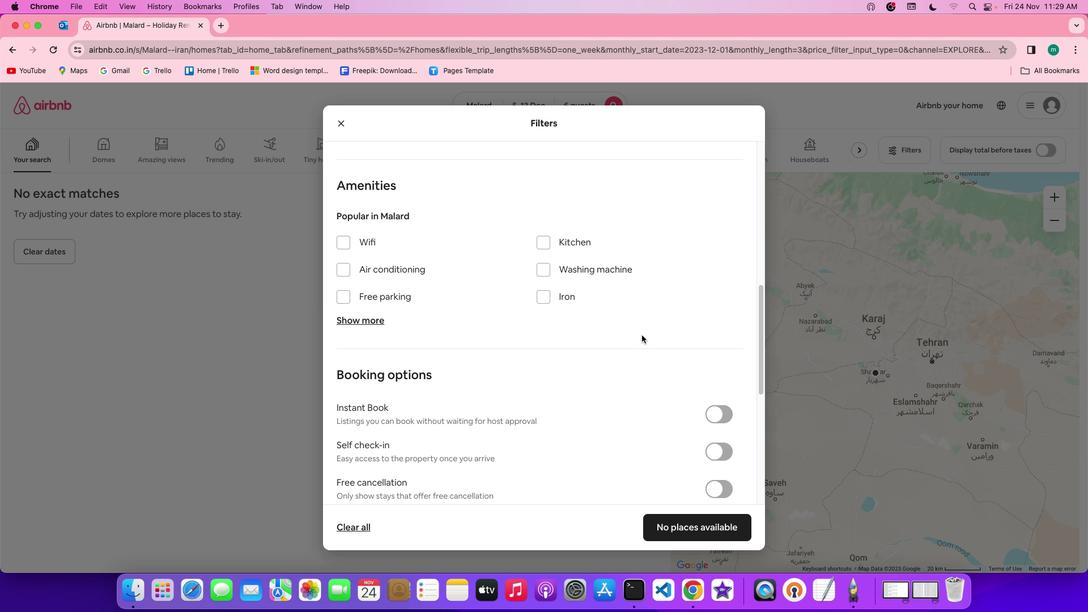 
Action: Mouse scrolled (641, 335) with delta (0, 0)
Screenshot: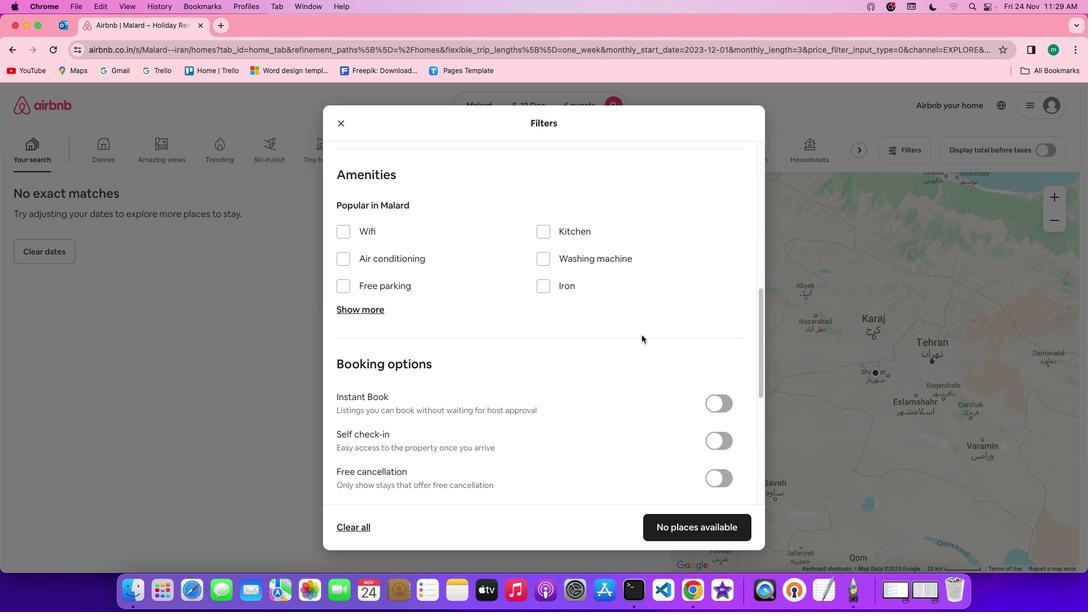 
Action: Mouse scrolled (641, 335) with delta (0, 0)
Screenshot: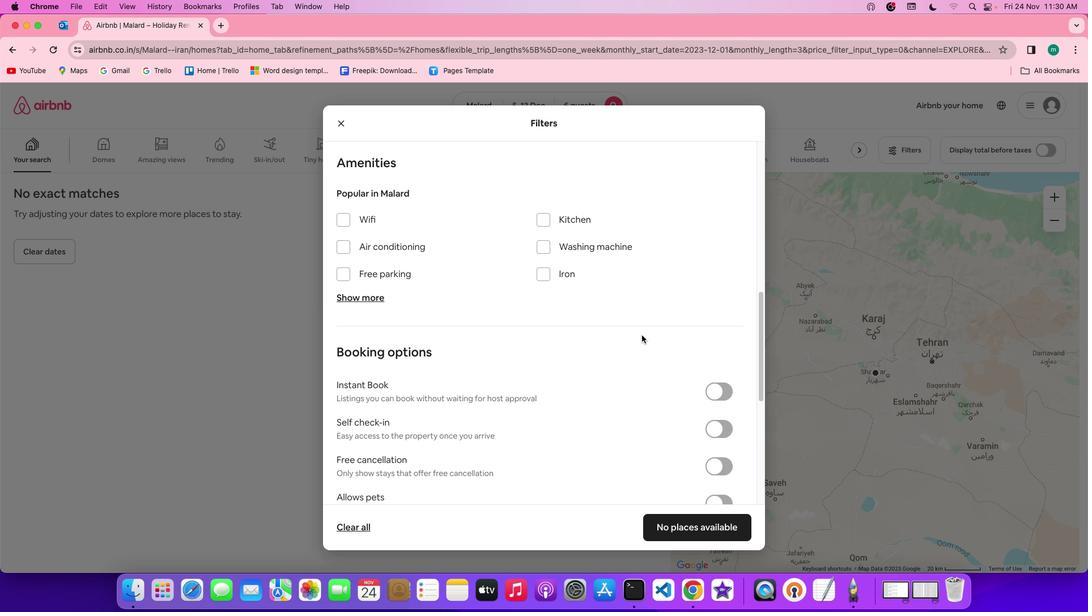 
Action: Mouse scrolled (641, 335) with delta (0, 0)
Screenshot: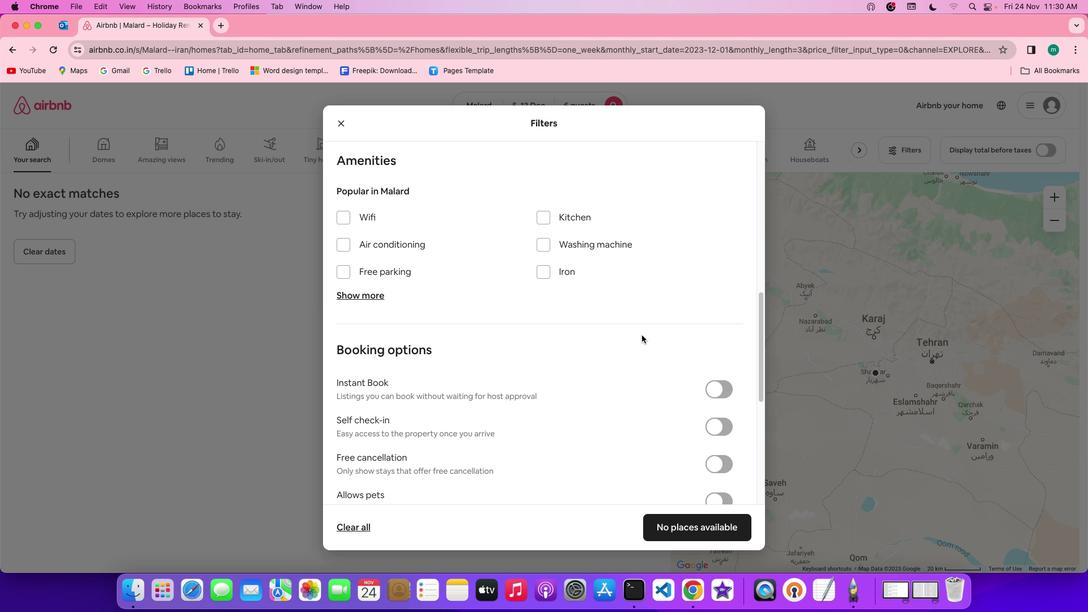 
Action: Mouse scrolled (641, 335) with delta (0, 0)
Screenshot: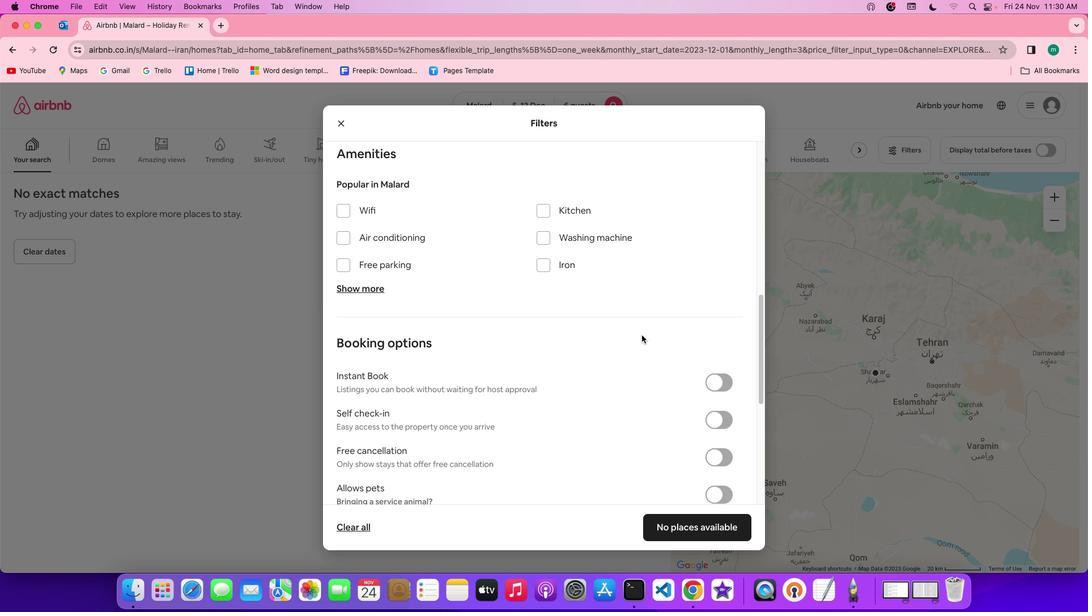 
Action: Mouse scrolled (641, 335) with delta (0, 0)
Screenshot: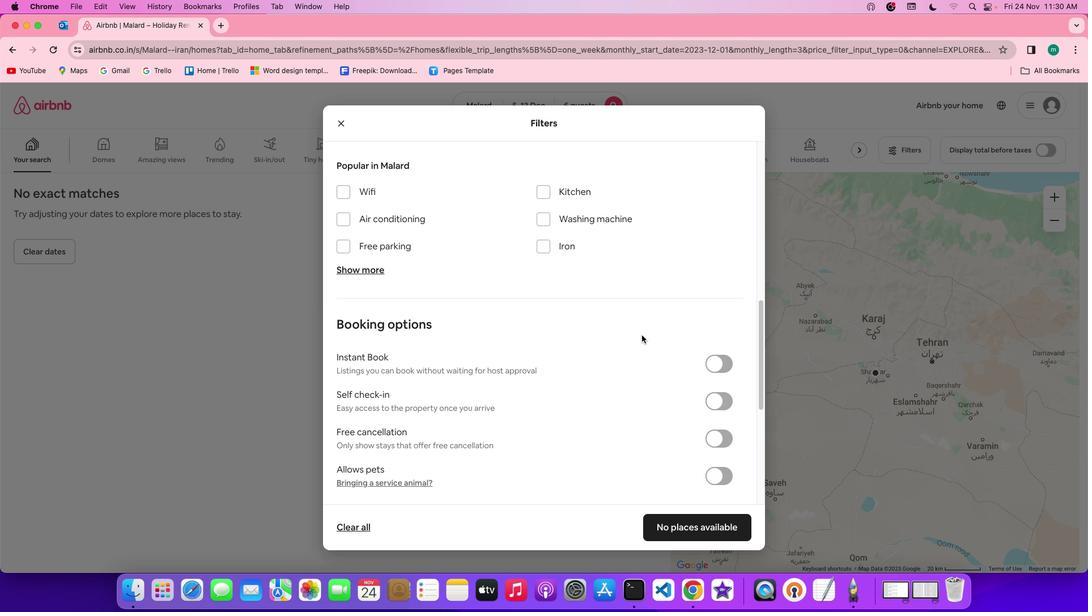 
Action: Mouse scrolled (641, 335) with delta (0, 0)
Screenshot: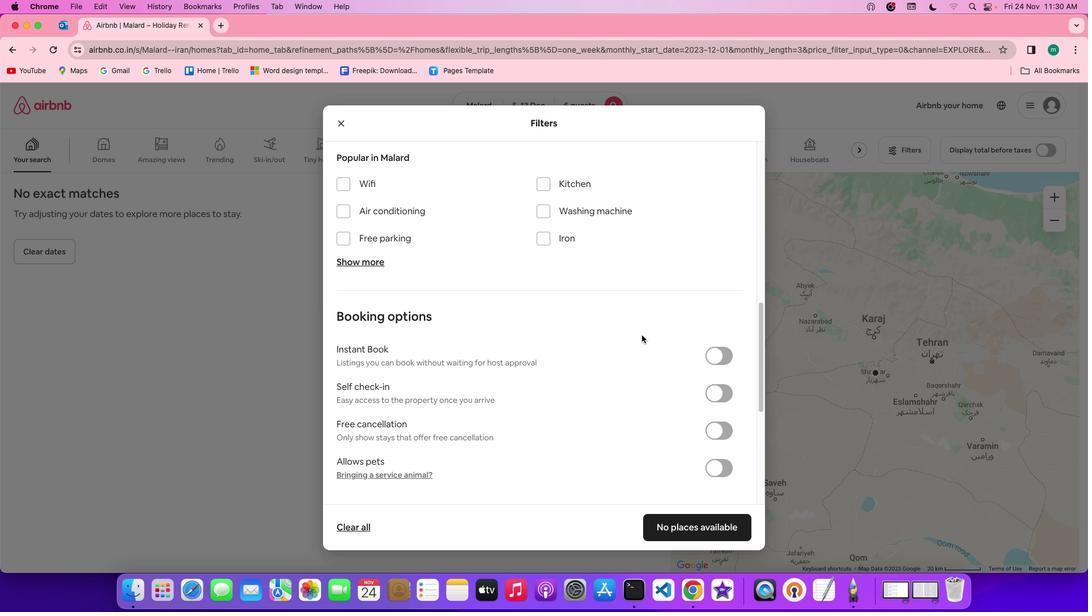 
Action: Mouse scrolled (641, 335) with delta (0, 0)
Screenshot: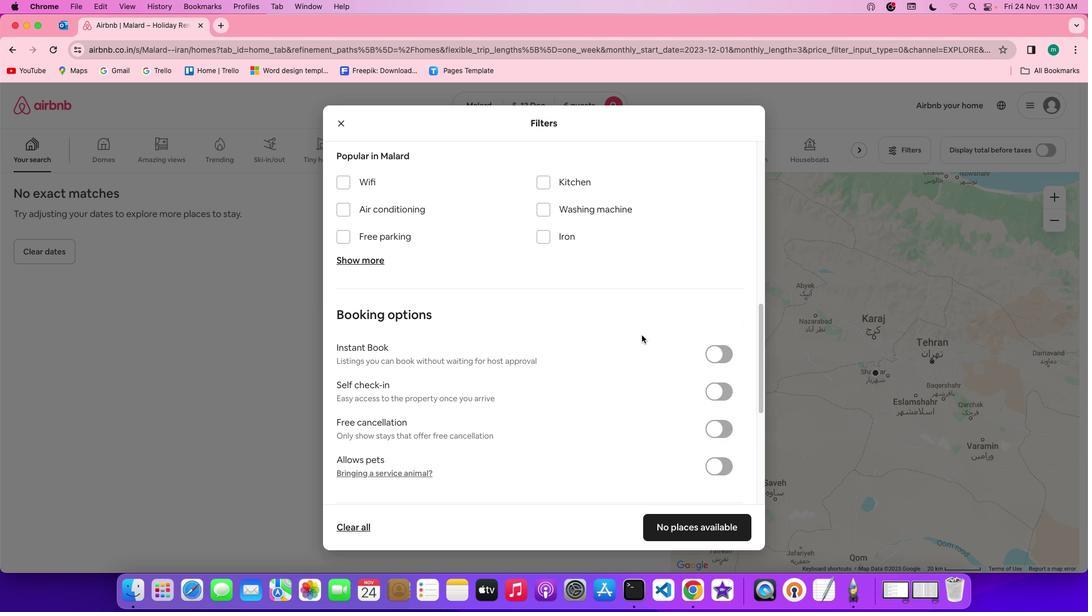 
Action: Mouse scrolled (641, 335) with delta (0, 0)
Screenshot: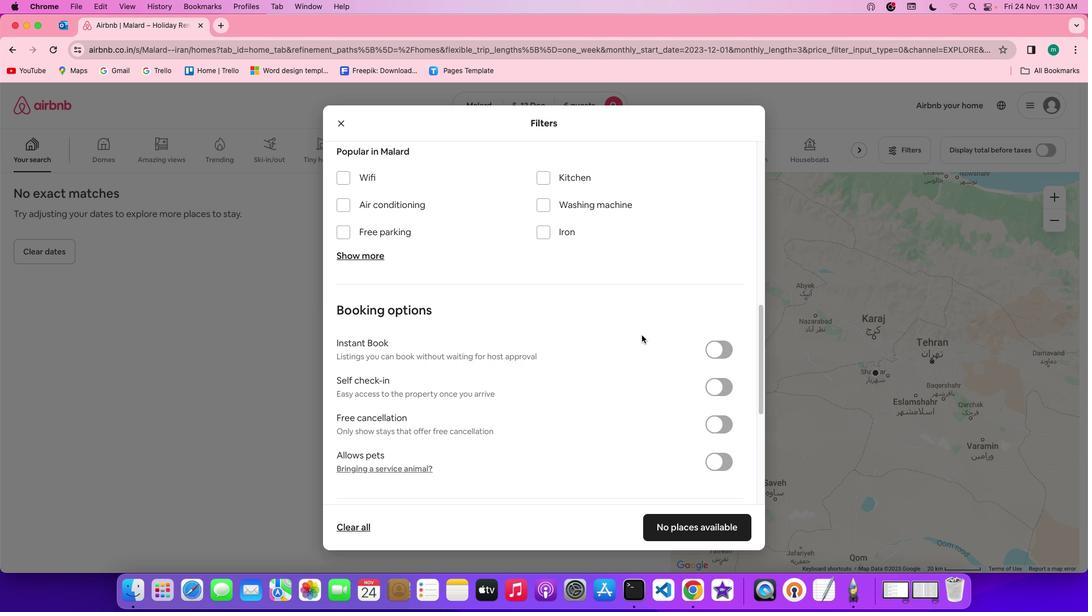 
Action: Mouse scrolled (641, 335) with delta (0, 0)
Screenshot: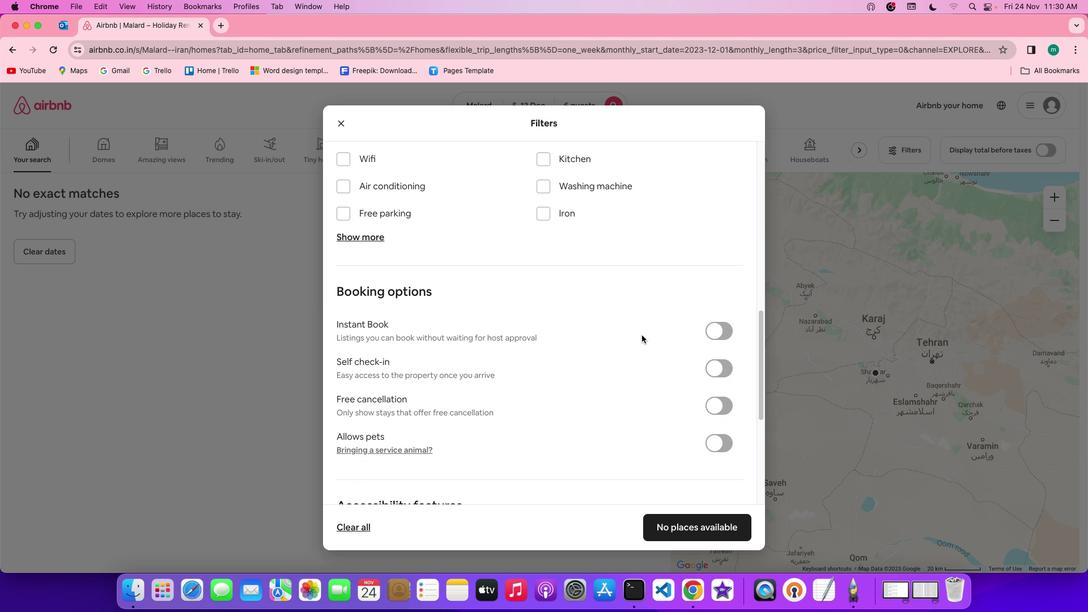 
Action: Mouse moved to (714, 352)
Screenshot: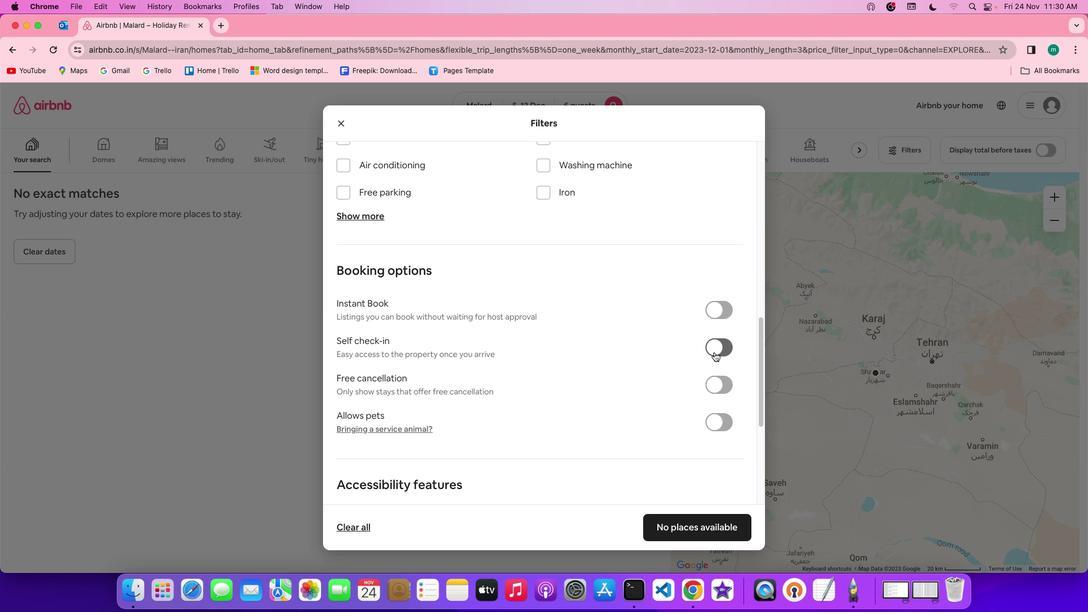 
Action: Mouse pressed left at (714, 352)
Screenshot: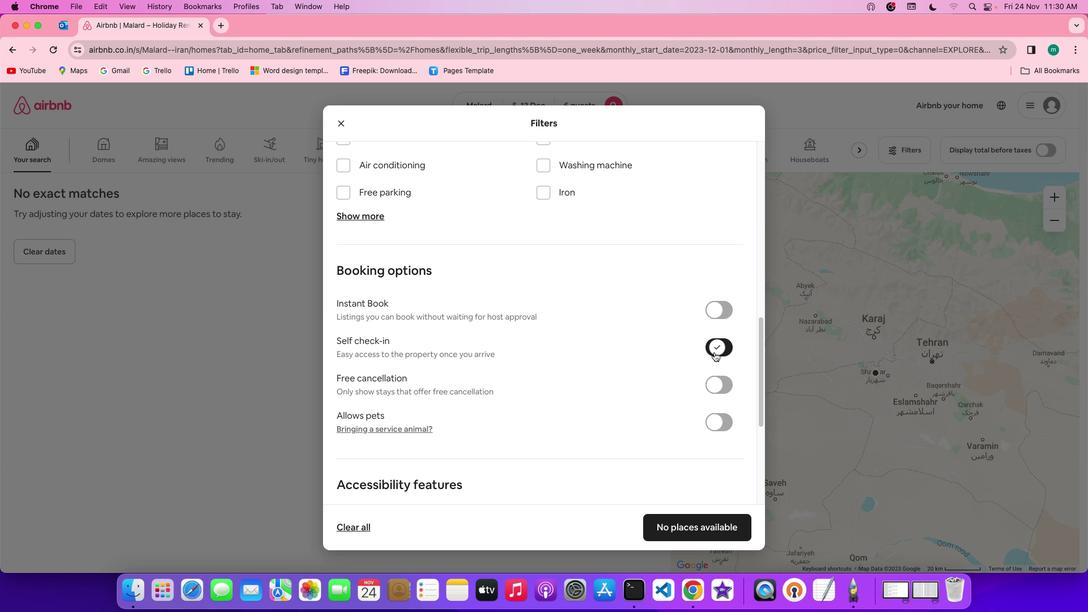 
Action: Mouse moved to (641, 415)
Screenshot: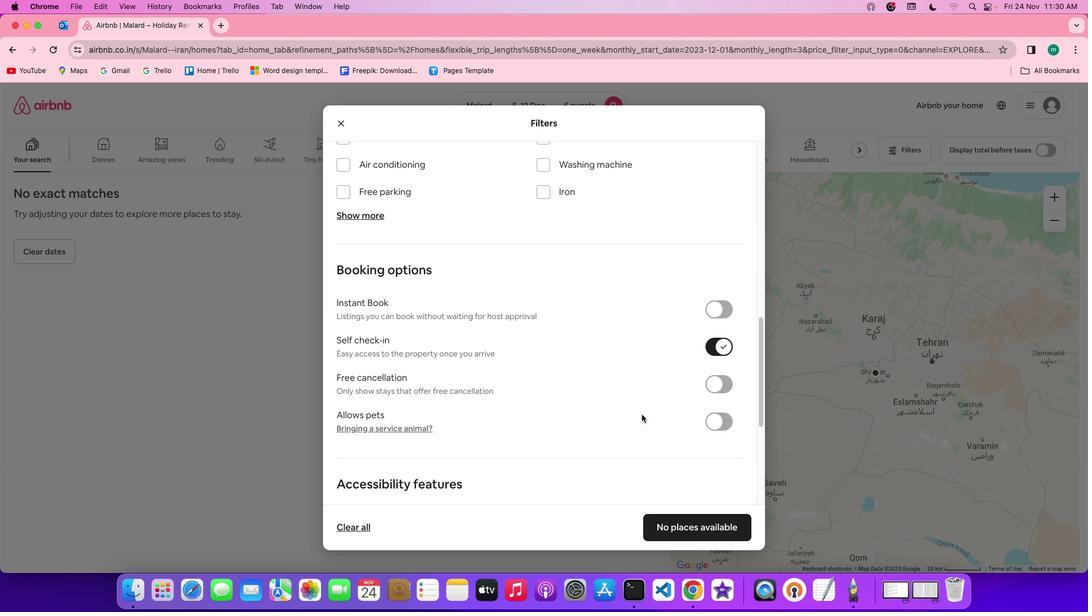 
Action: Mouse scrolled (641, 415) with delta (0, 0)
Screenshot: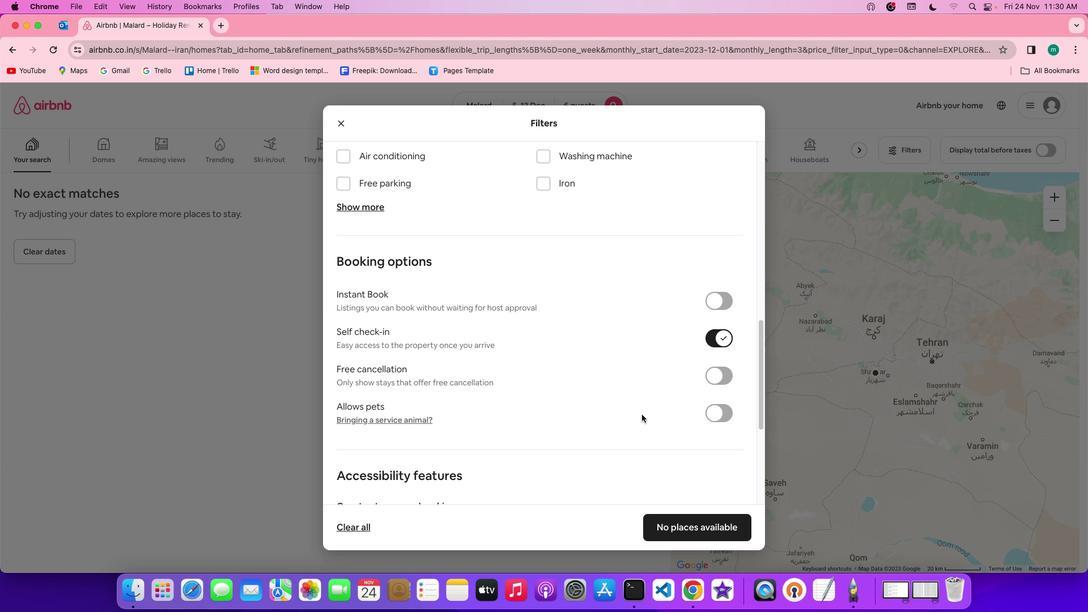 
Action: Mouse scrolled (641, 415) with delta (0, 0)
Screenshot: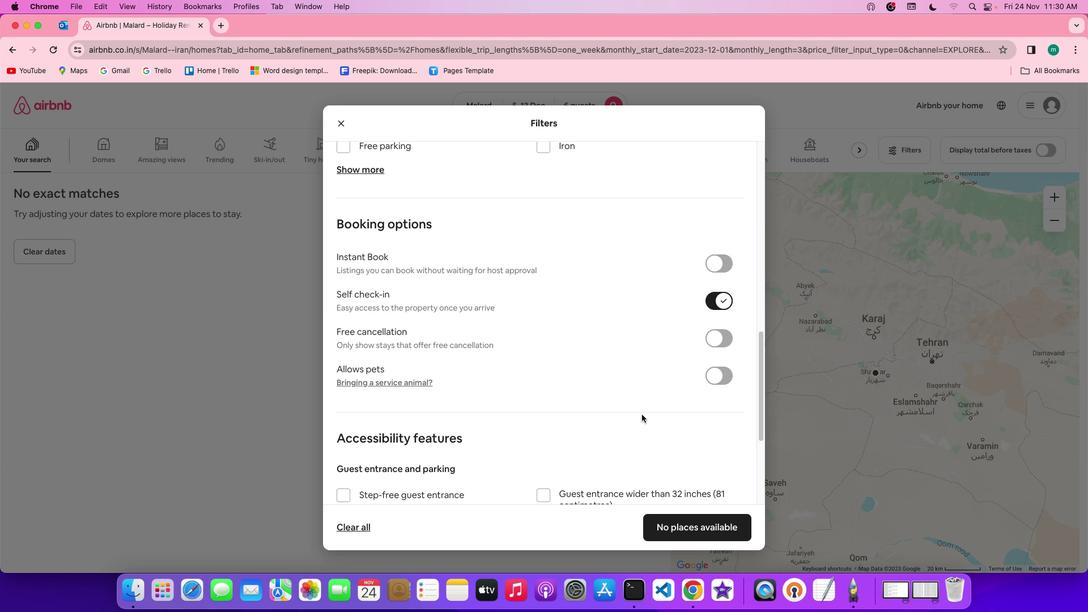 
Action: Mouse scrolled (641, 415) with delta (0, -1)
Screenshot: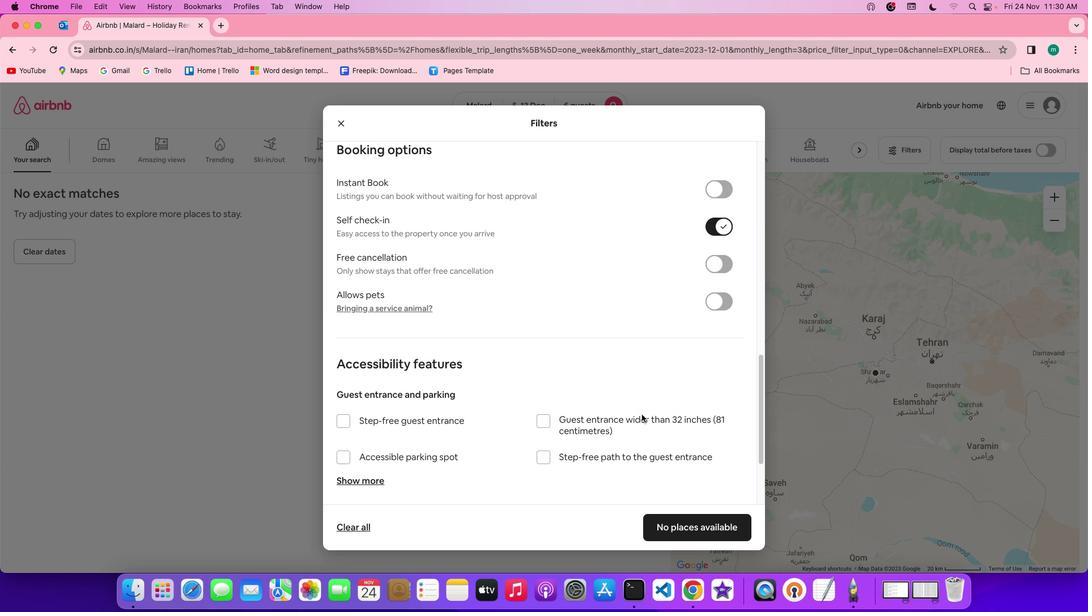 
Action: Mouse scrolled (641, 415) with delta (0, -2)
Screenshot: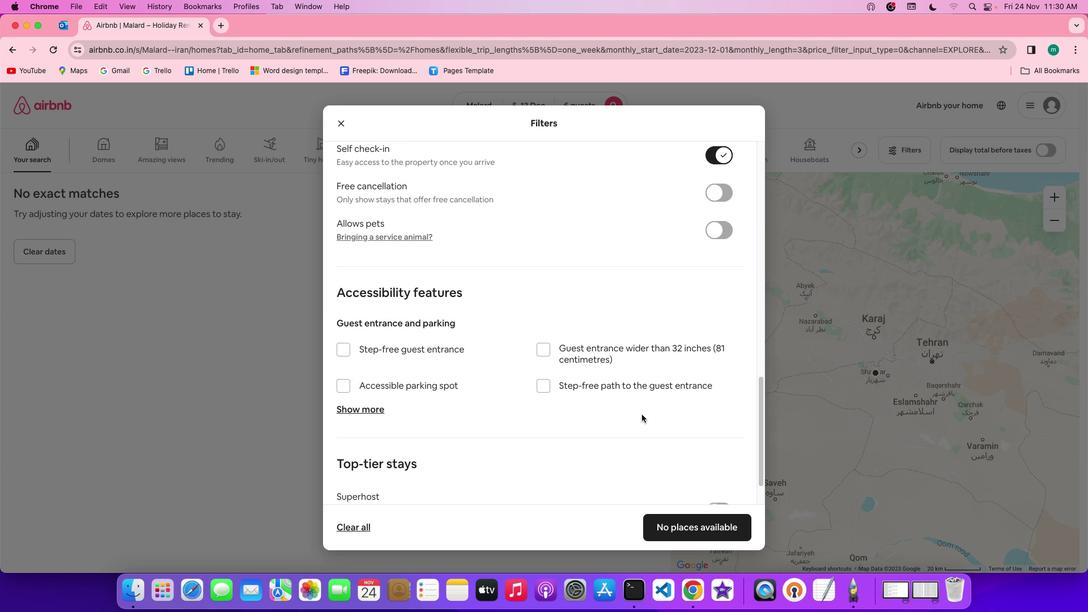 
Action: Mouse scrolled (641, 415) with delta (0, -2)
Screenshot: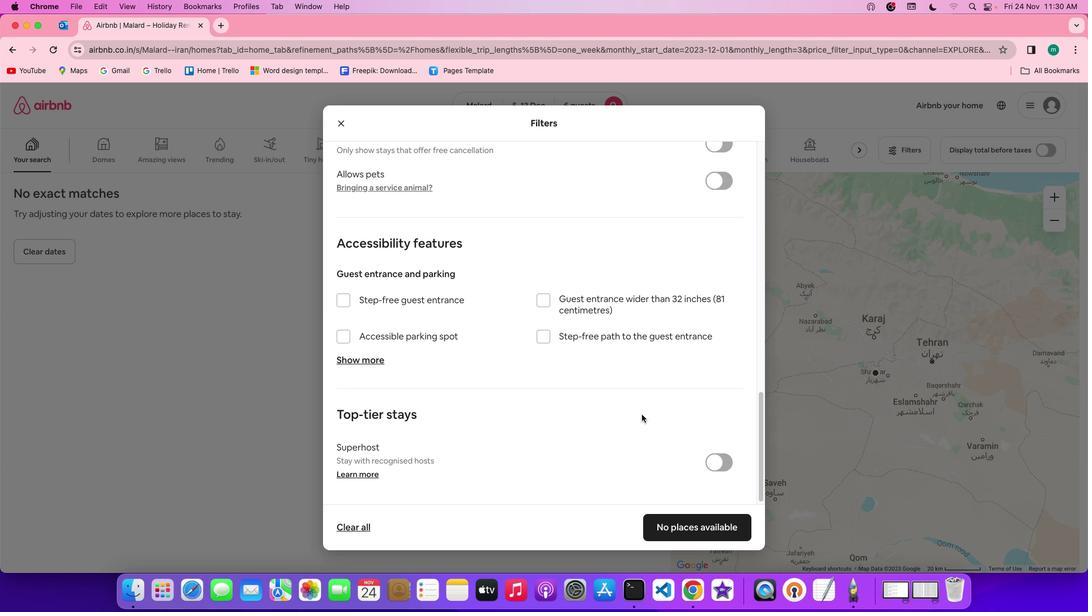 
Action: Mouse scrolled (641, 415) with delta (0, 0)
Screenshot: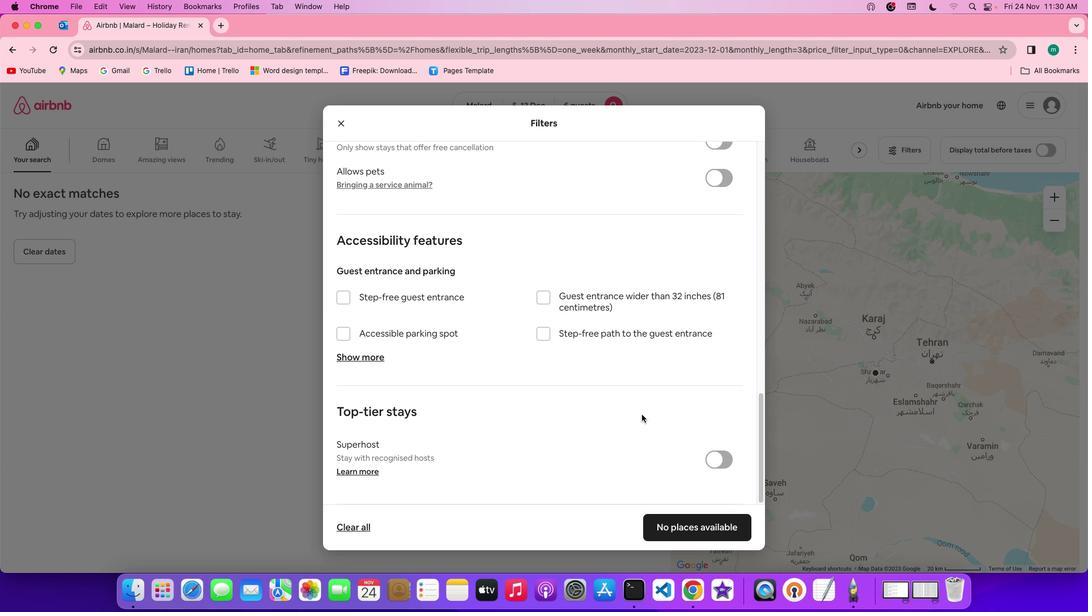 
Action: Mouse scrolled (641, 415) with delta (0, 0)
Screenshot: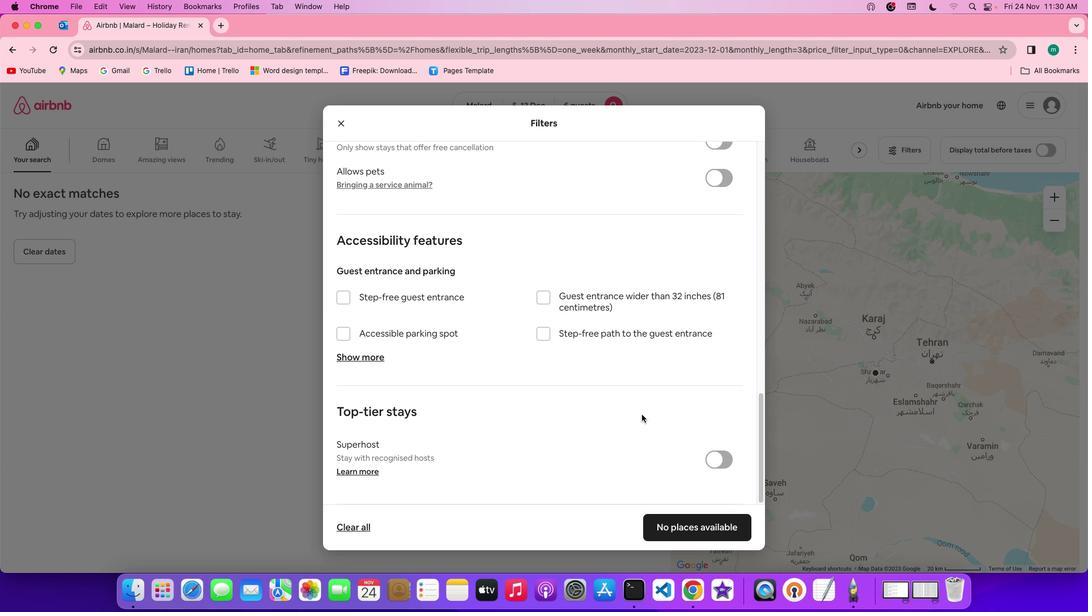 
Action: Mouse scrolled (641, 415) with delta (0, -1)
Screenshot: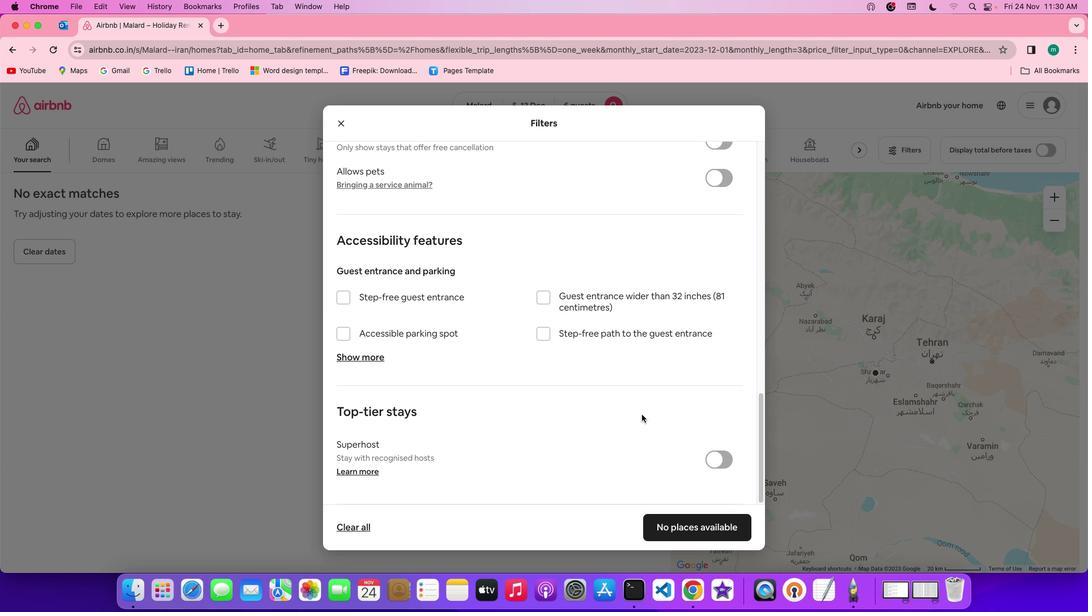 
Action: Mouse scrolled (641, 415) with delta (0, -2)
Screenshot: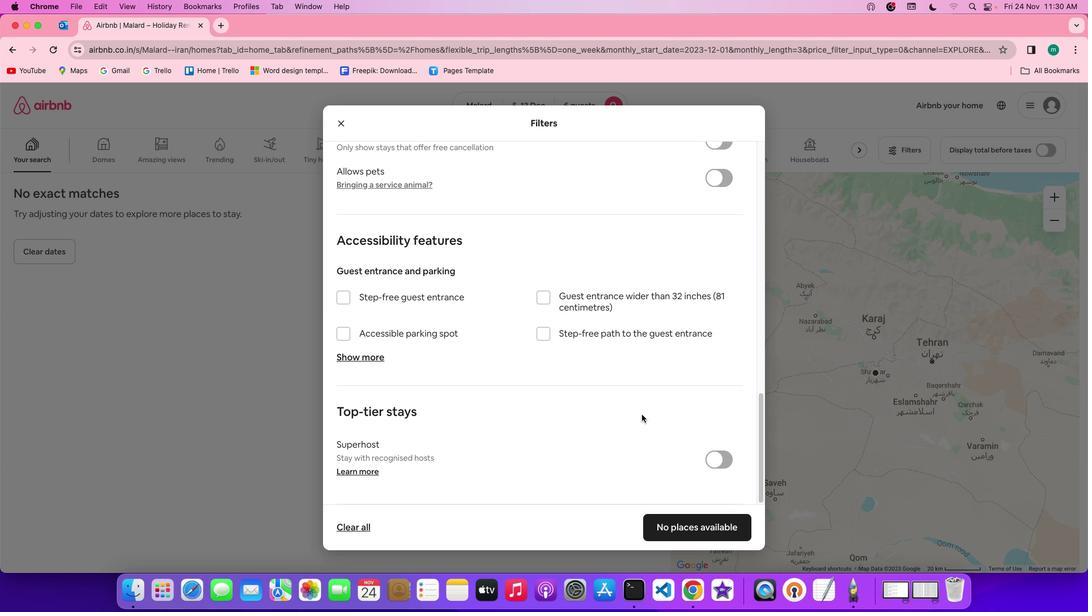 
Action: Mouse scrolled (641, 415) with delta (0, -3)
Screenshot: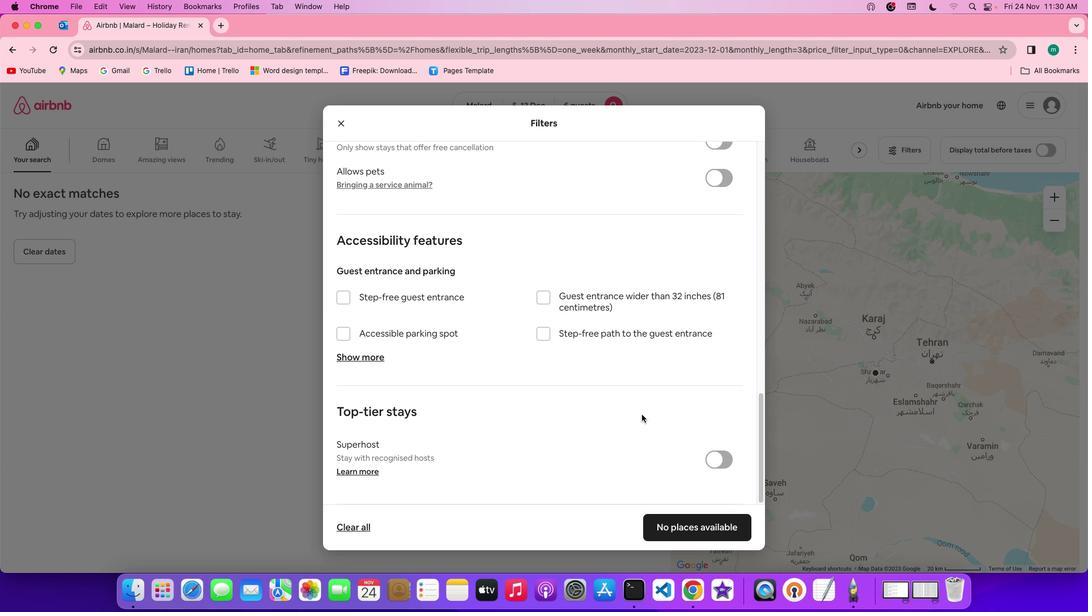 
Action: Mouse scrolled (641, 415) with delta (0, -3)
Screenshot: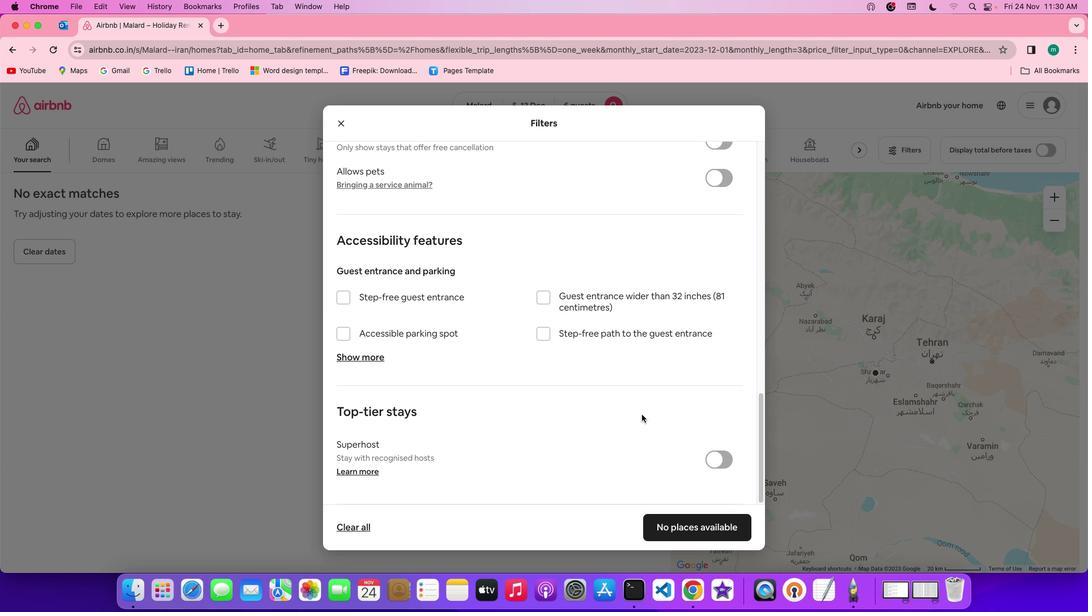 
Action: Mouse moved to (708, 525)
Screenshot: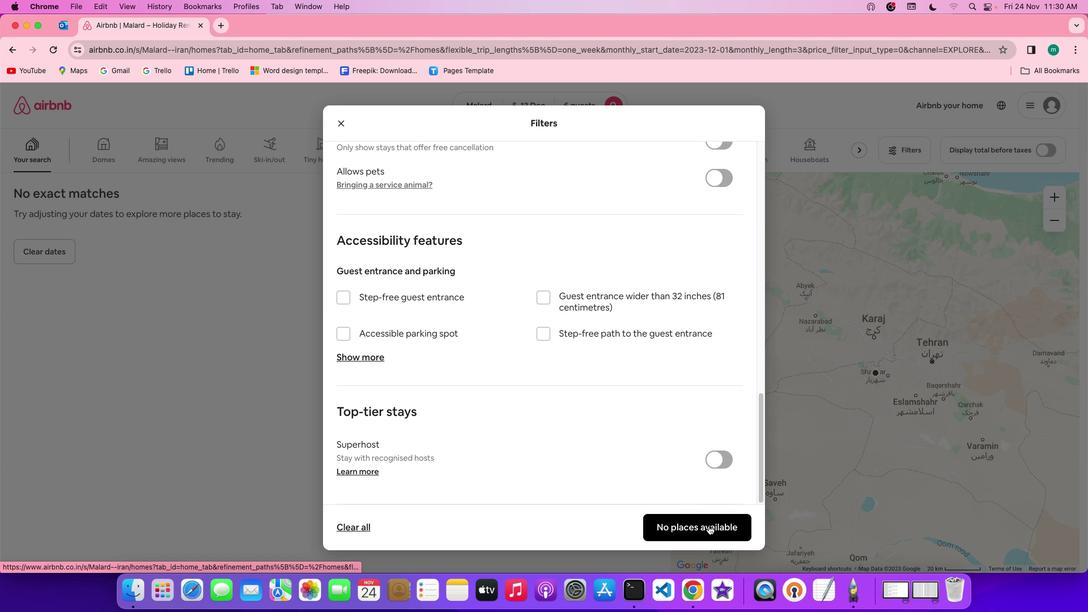 
Action: Mouse pressed left at (708, 525)
Screenshot: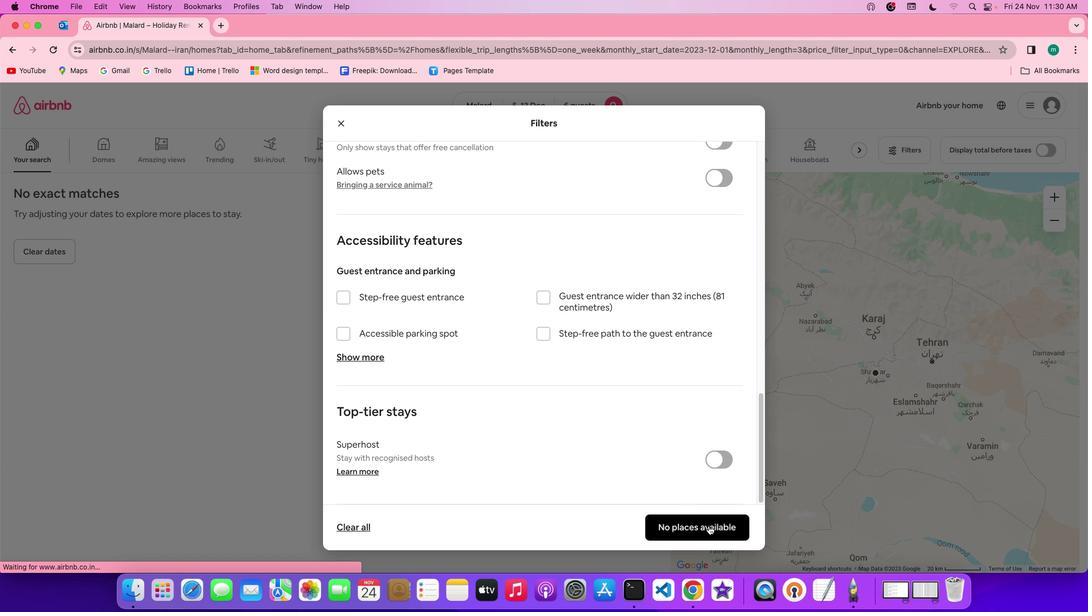 
Action: Mouse moved to (273, 303)
Screenshot: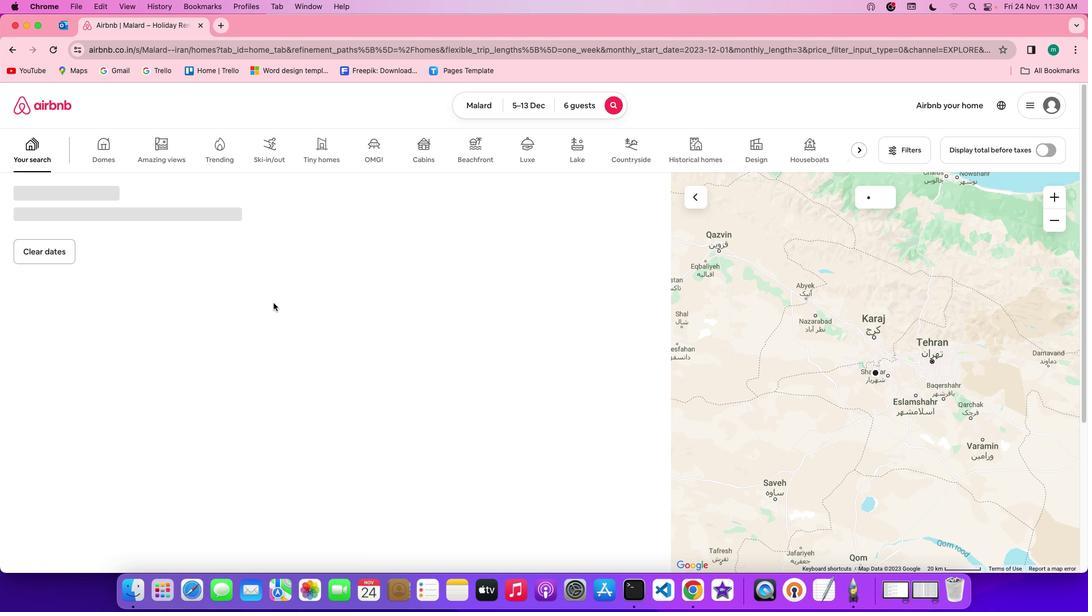 
